 Task: Open Card Event Execution in Board Product Testing and Validation Services to Workspace Change Management and add a team member Softage.2@softage.net, a label Green, a checklist Literature, an attachment from your computer, a color Green and finally, add a card description 'Update company branding guidelines' and a comment 'Let us approach this task with a sense of ownership and responsibility, recognizing that its success is our responsibility.'. Add a start date 'Jan 06, 1900' with a due date 'Jan 13, 1900'
Action: Mouse moved to (475, 168)
Screenshot: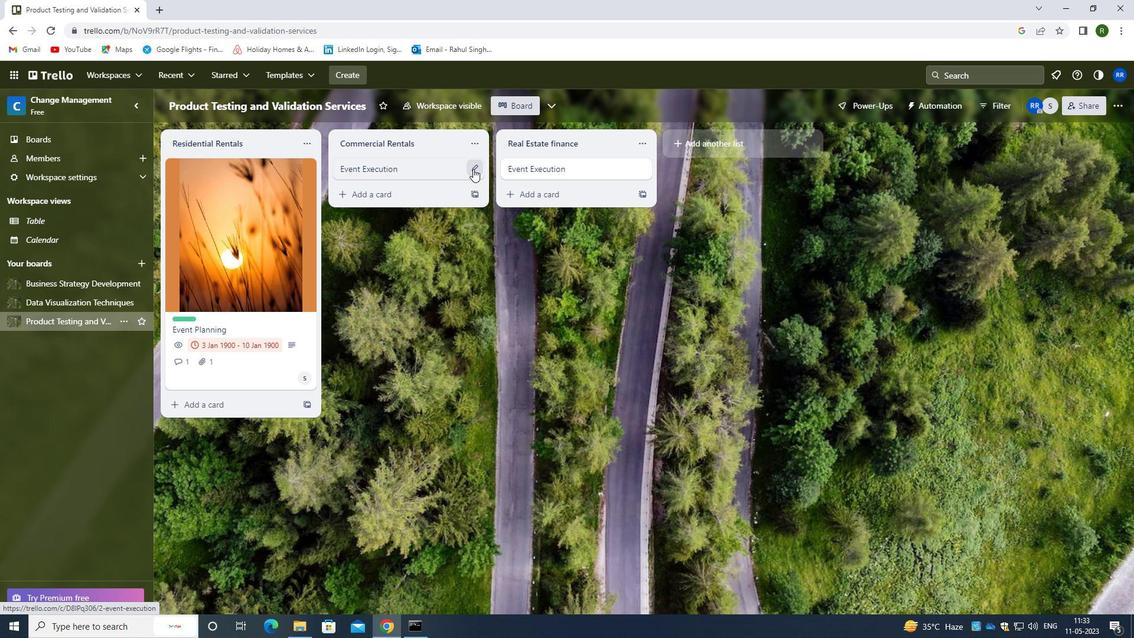 
Action: Mouse pressed left at (475, 168)
Screenshot: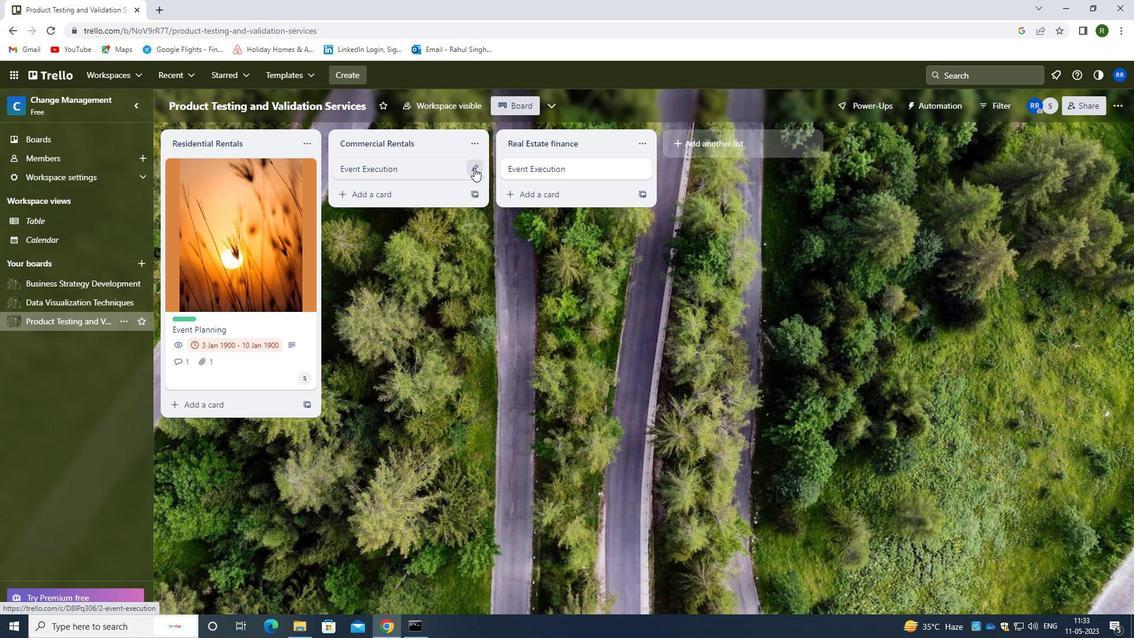 
Action: Mouse moved to (530, 169)
Screenshot: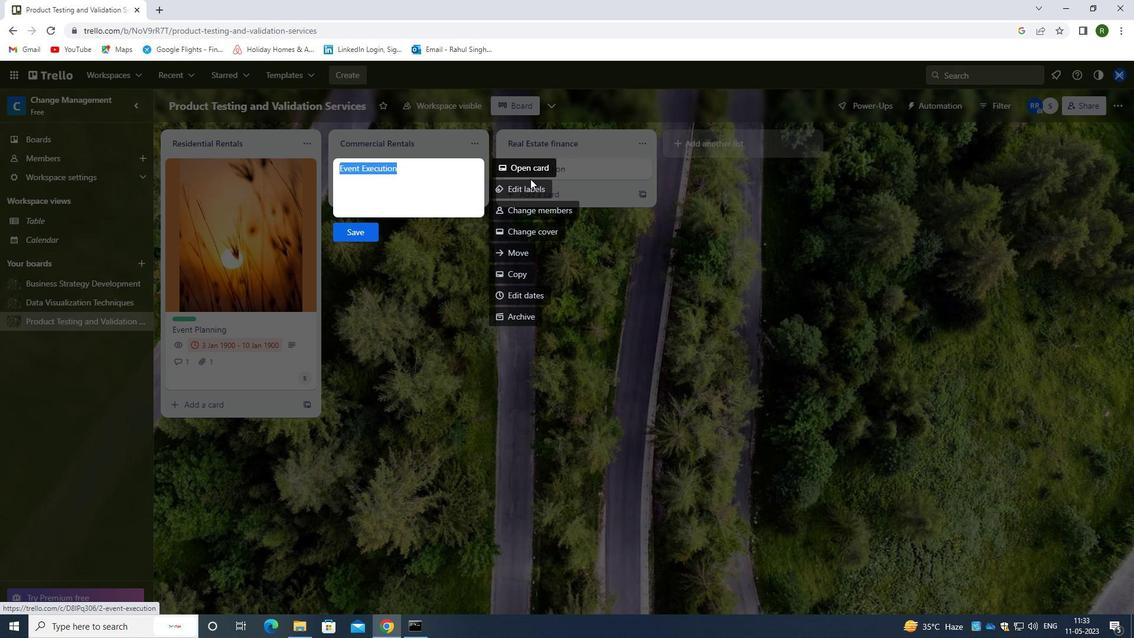
Action: Mouse pressed left at (530, 169)
Screenshot: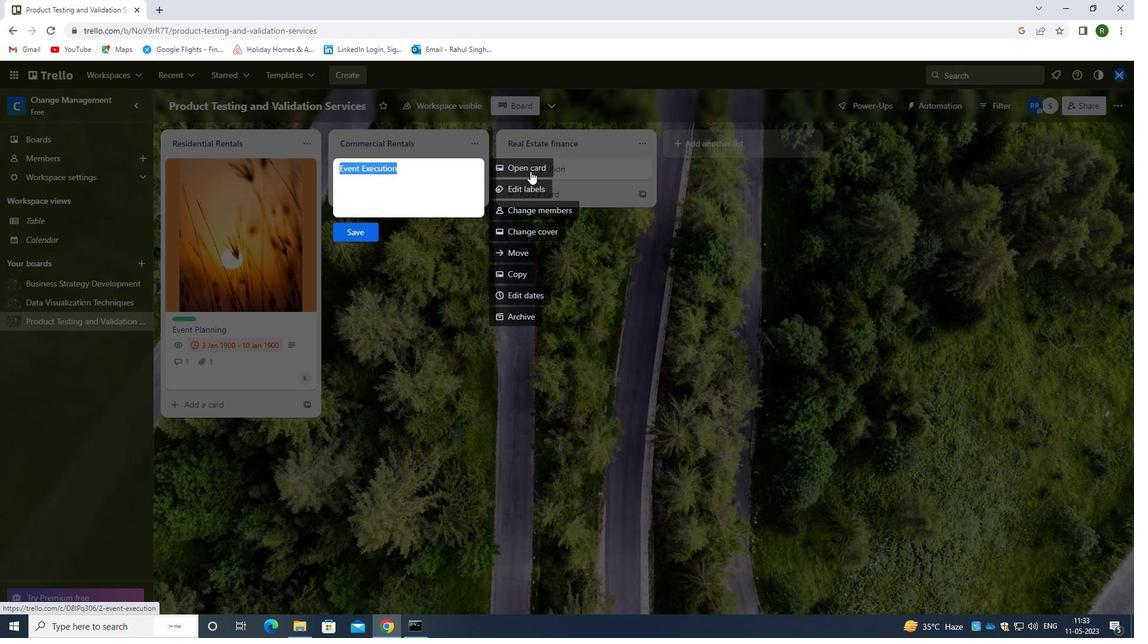 
Action: Mouse moved to (724, 208)
Screenshot: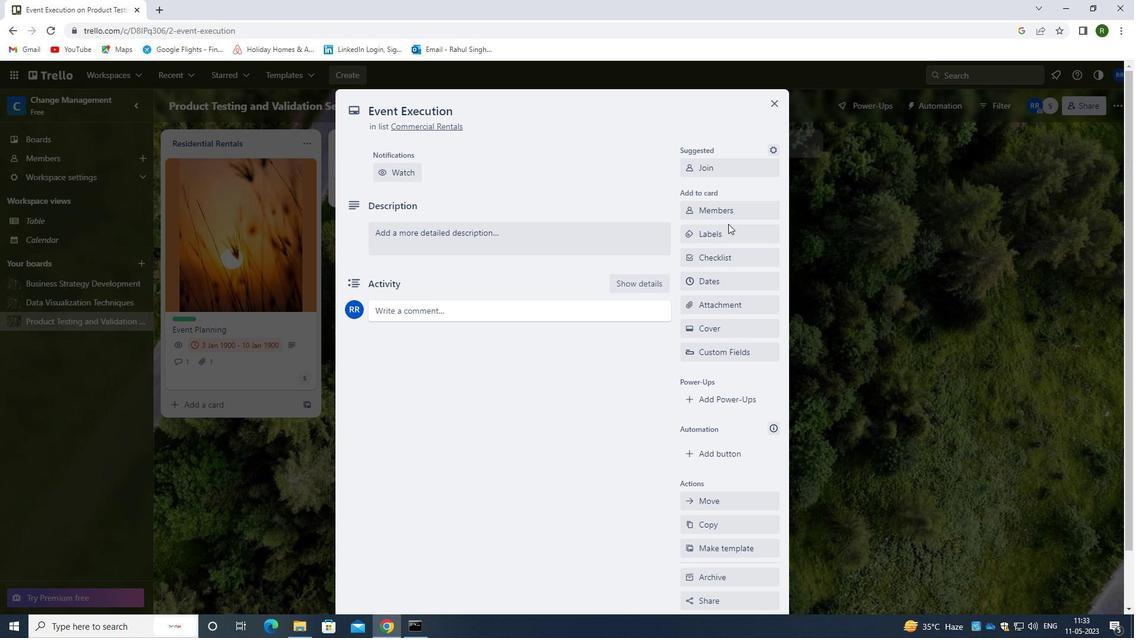 
Action: Mouse pressed left at (724, 208)
Screenshot: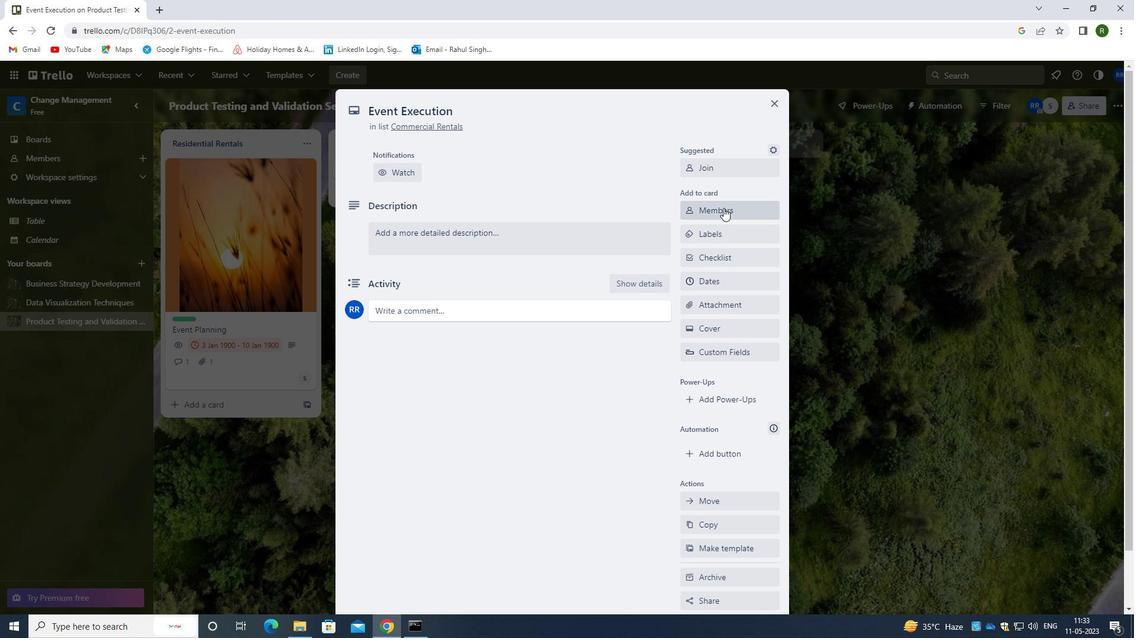 
Action: Mouse moved to (711, 263)
Screenshot: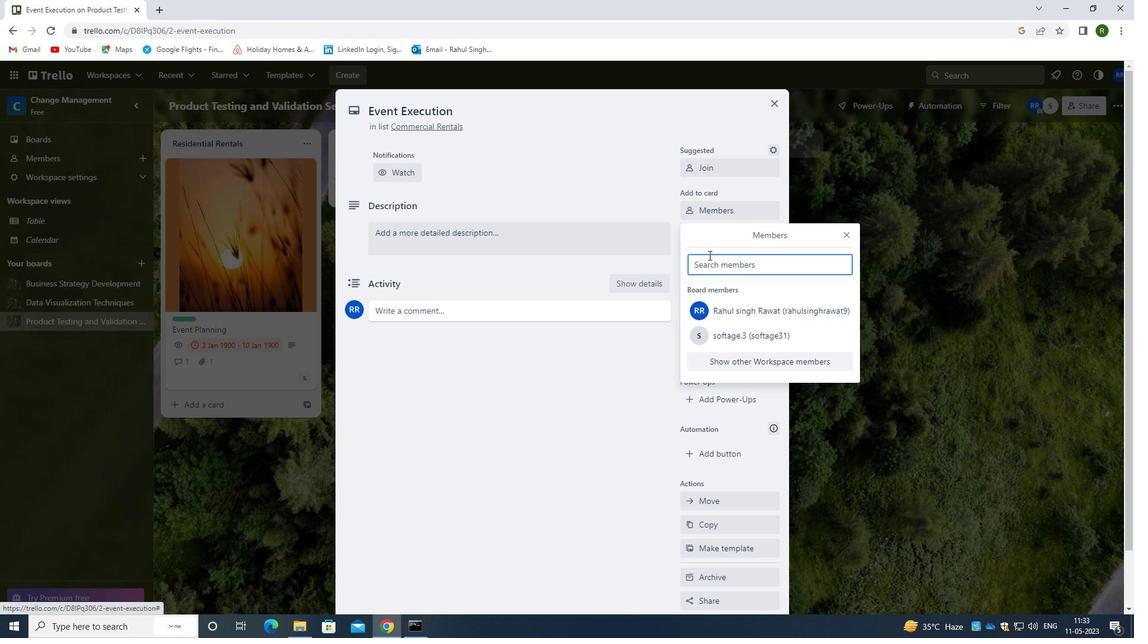 
Action: Mouse pressed left at (711, 263)
Screenshot: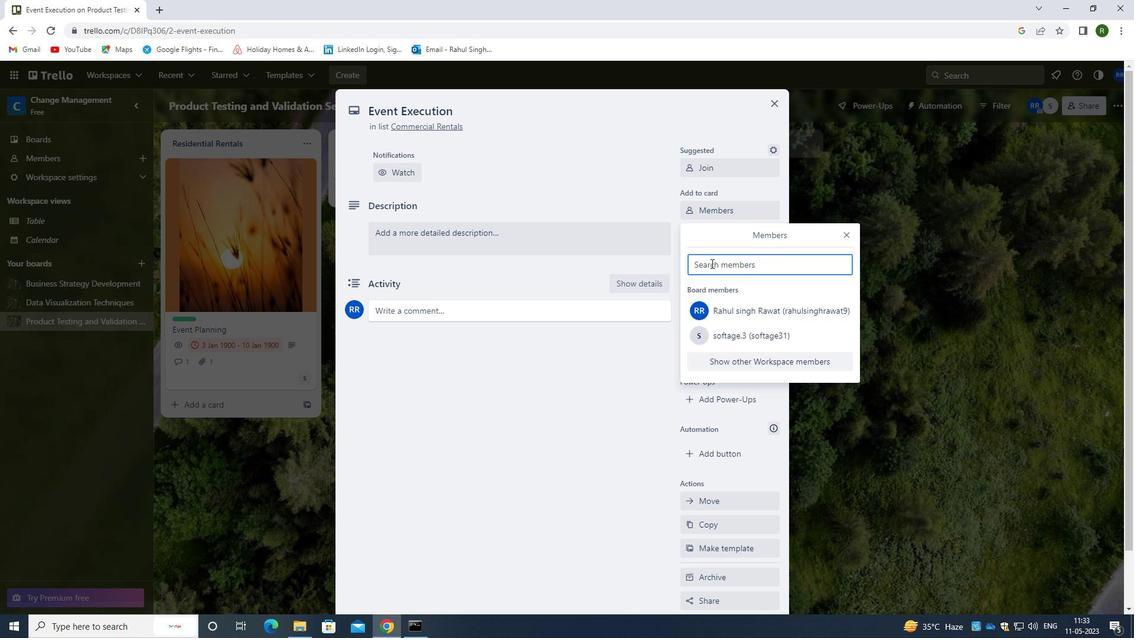 
Action: Mouse moved to (711, 264)
Screenshot: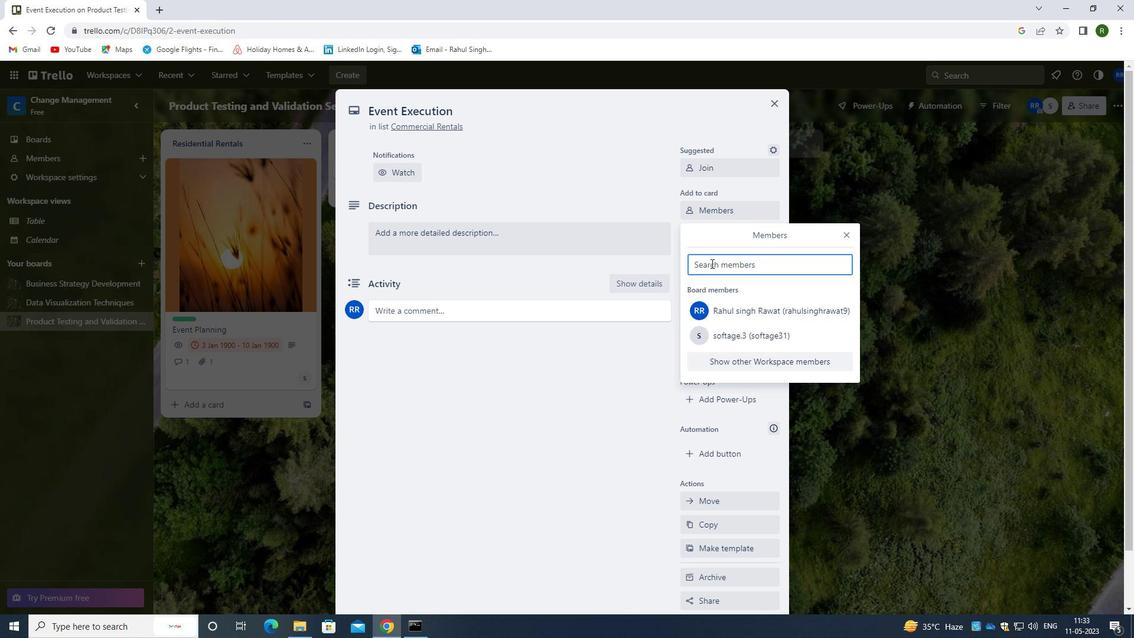 
Action: Key pressed <Key.caps_lock>s<Key.caps_lock>oftage.2<Key.shift>@SOFTAGE.NET
Screenshot: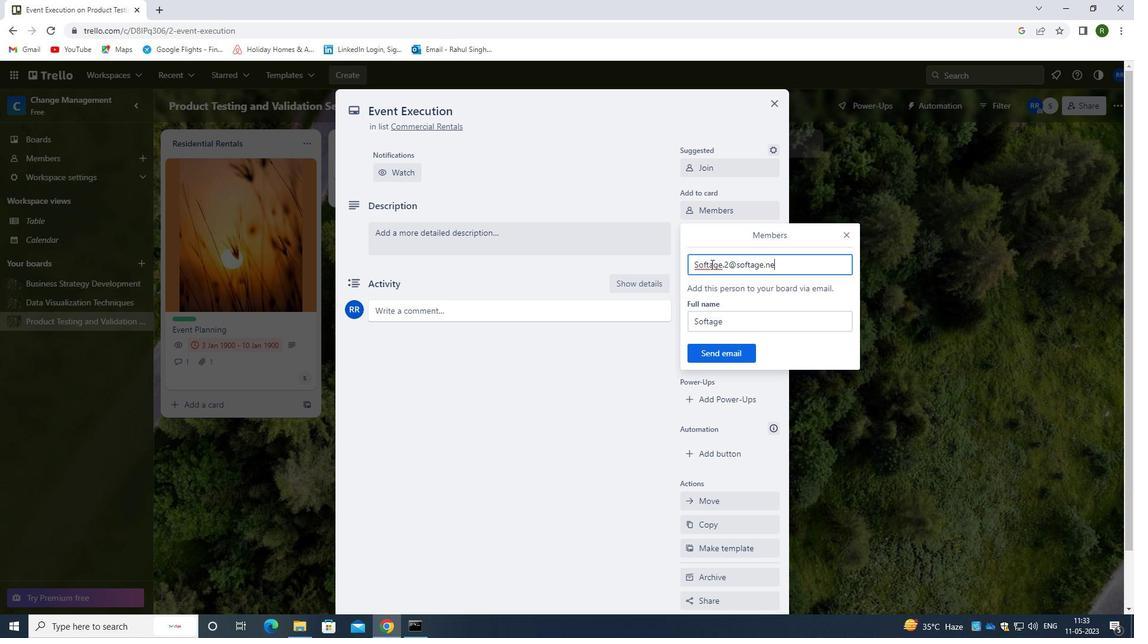 
Action: Mouse moved to (731, 351)
Screenshot: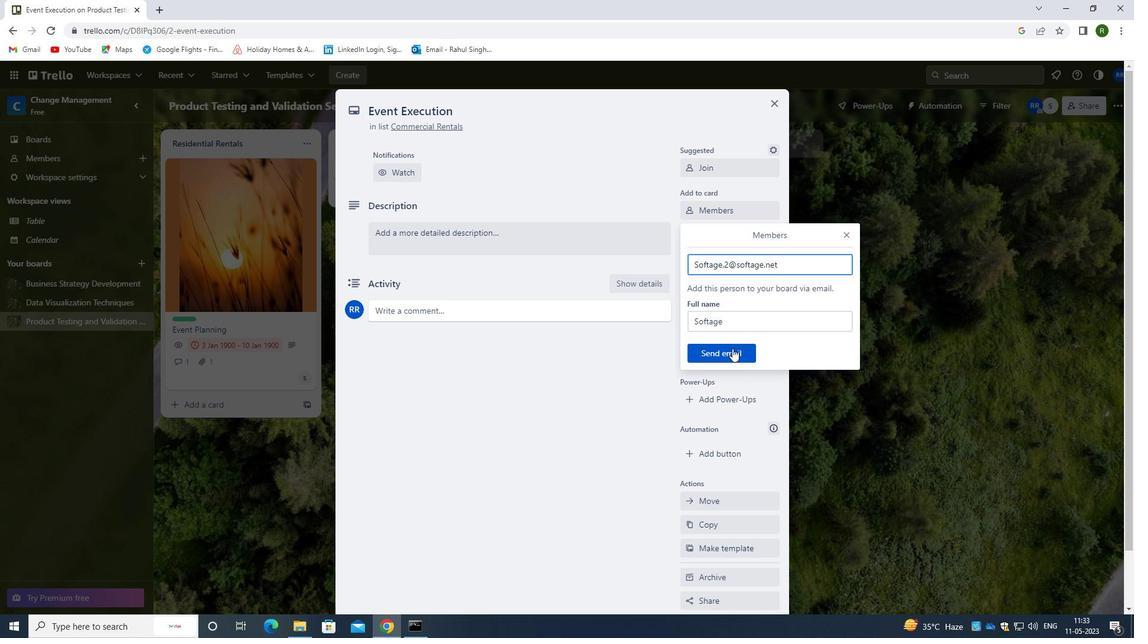 
Action: Mouse pressed left at (731, 351)
Screenshot: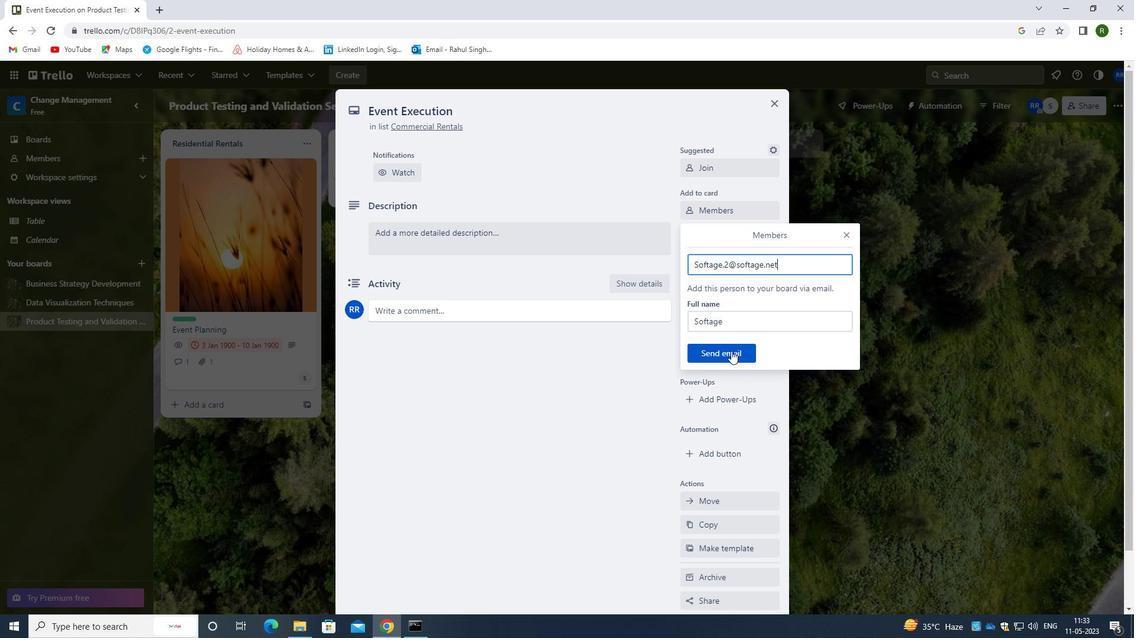 
Action: Mouse moved to (725, 238)
Screenshot: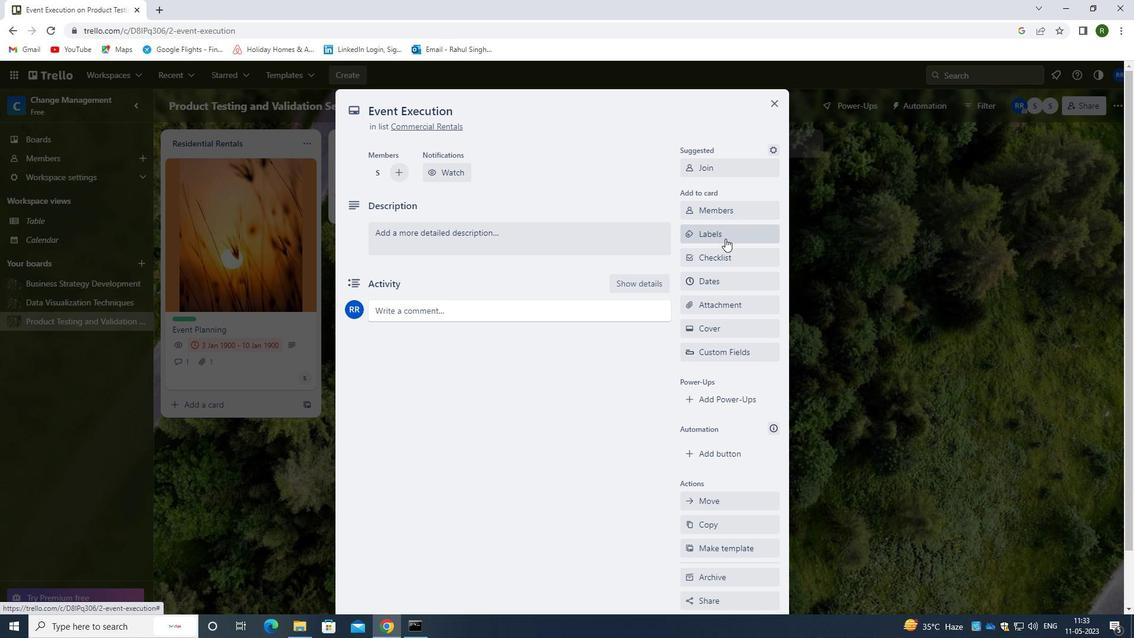 
Action: Mouse pressed left at (725, 238)
Screenshot: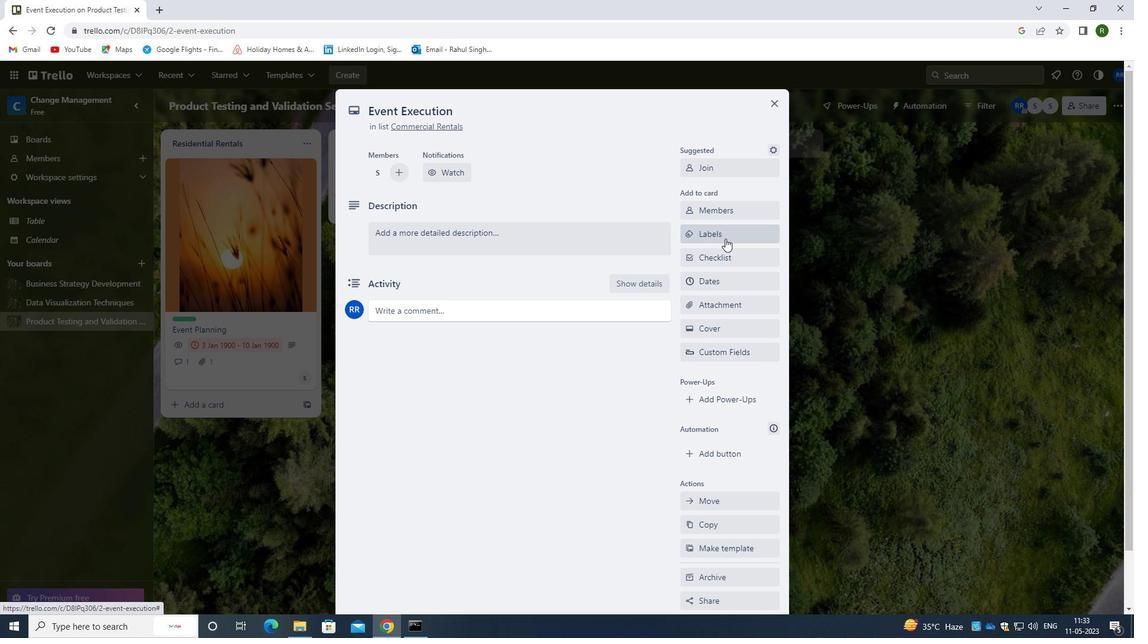 
Action: Mouse moved to (715, 280)
Screenshot: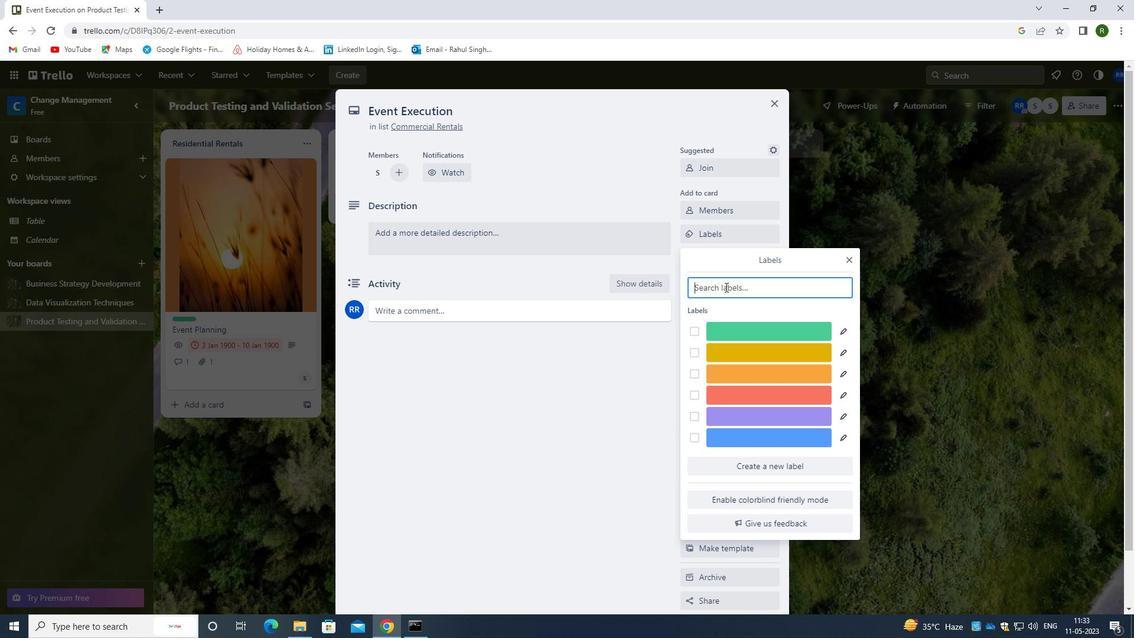 
Action: Key pressed <Key.caps_lock>G<Key.caps_lock>REEN
Screenshot: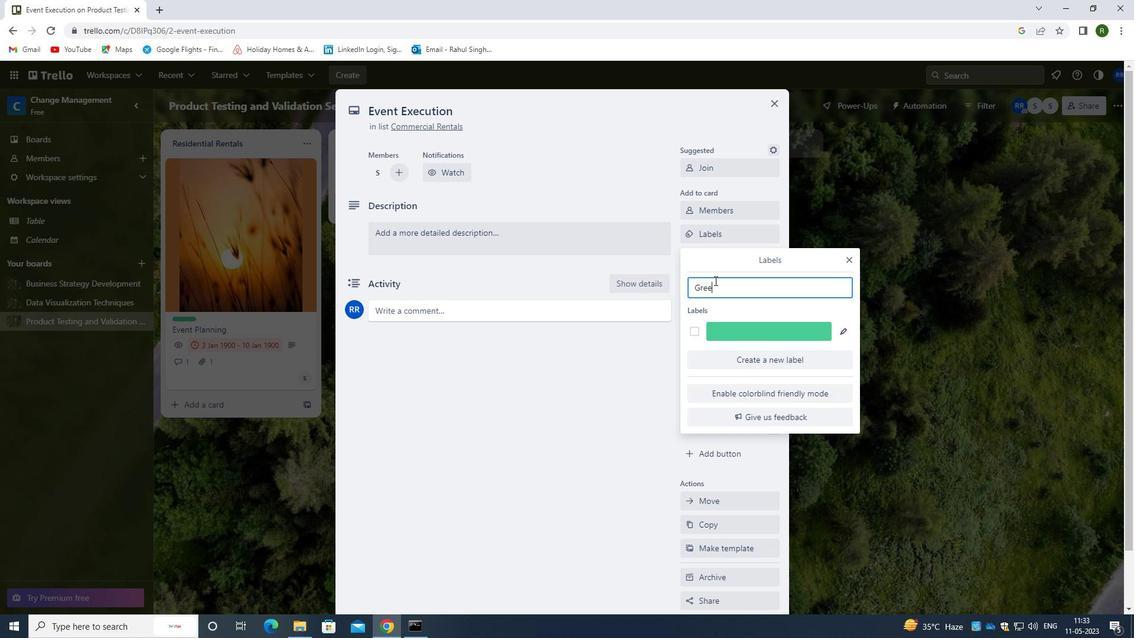 
Action: Mouse moved to (690, 332)
Screenshot: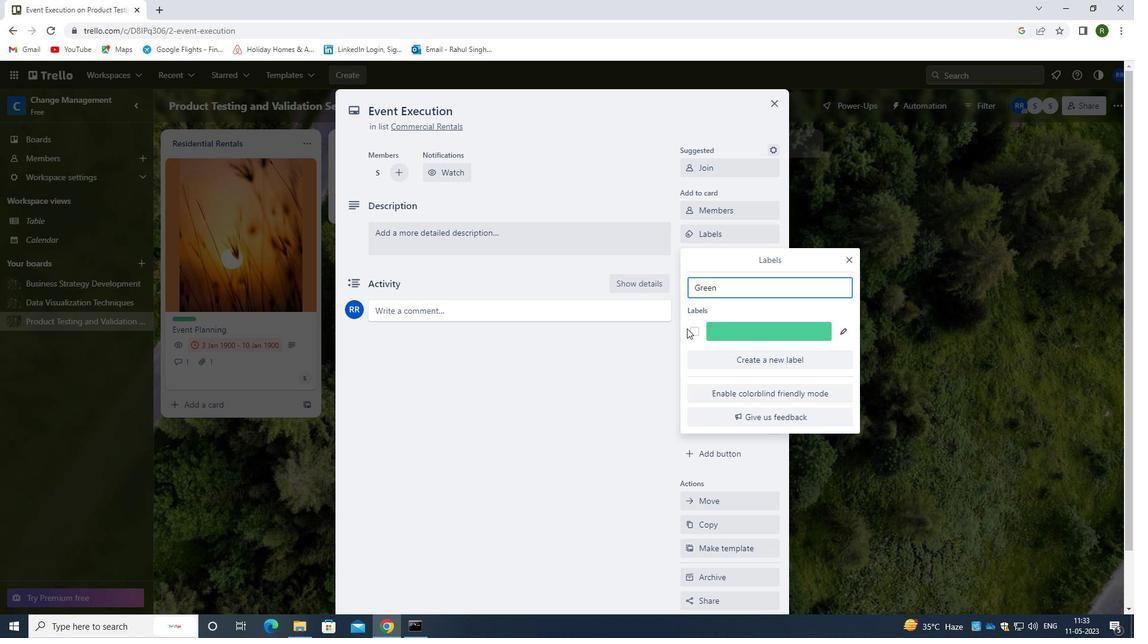 
Action: Mouse pressed left at (690, 332)
Screenshot: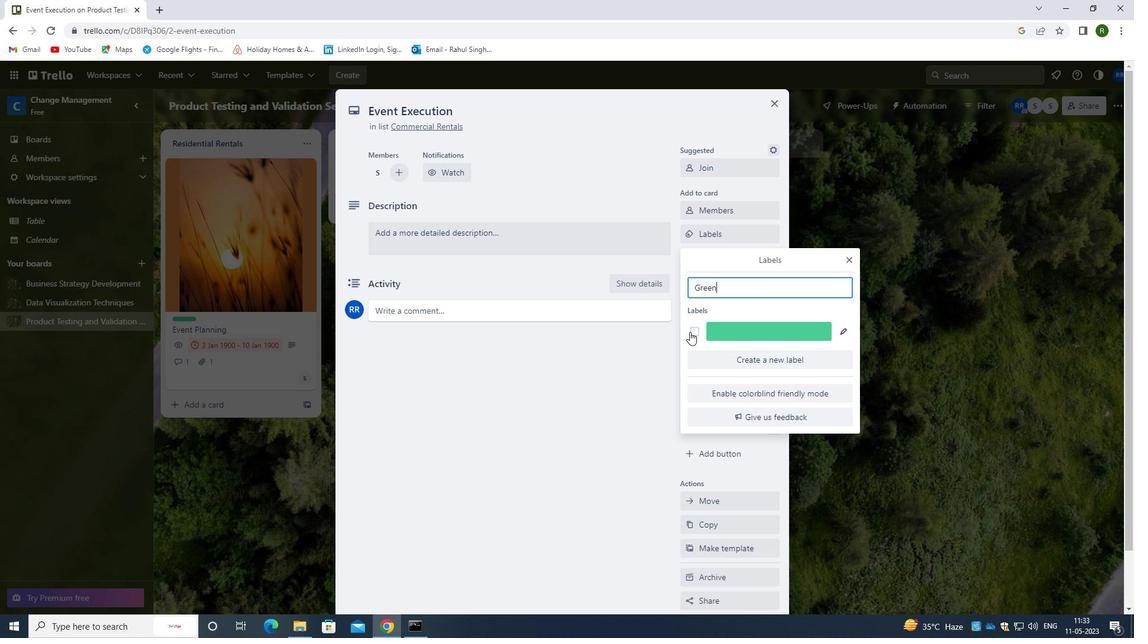 
Action: Mouse moved to (632, 419)
Screenshot: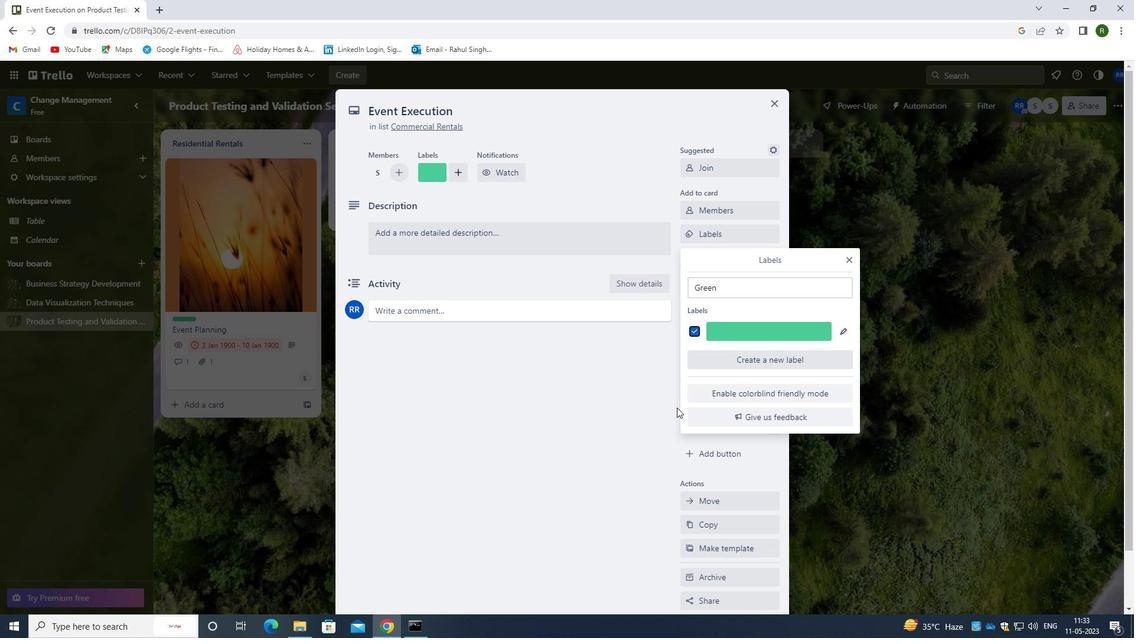
Action: Mouse pressed left at (632, 419)
Screenshot: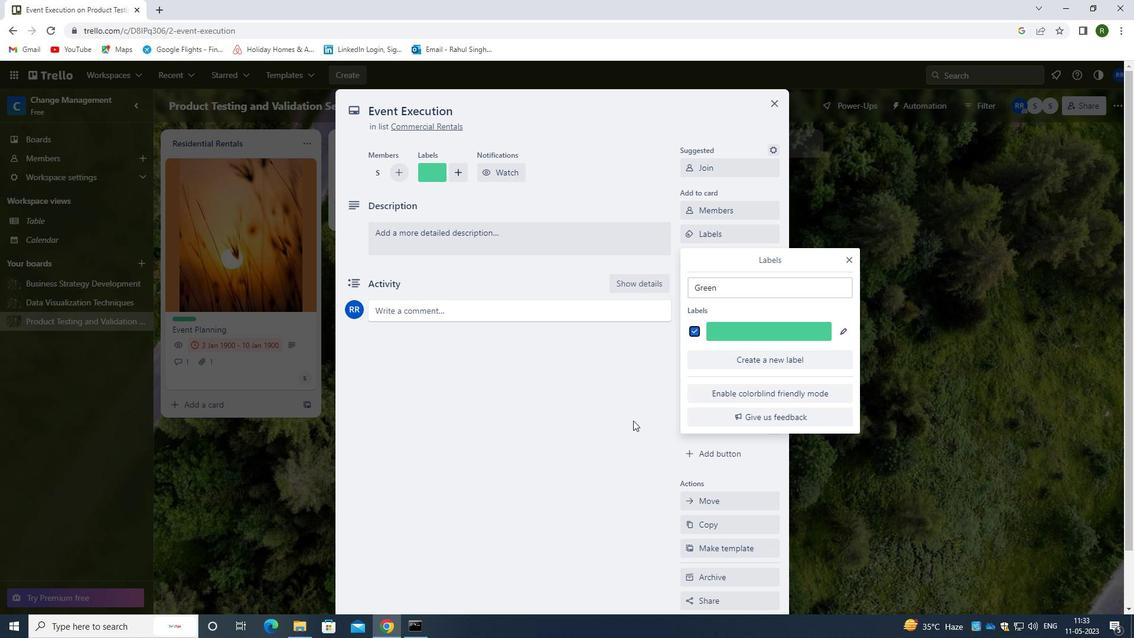 
Action: Mouse moved to (713, 260)
Screenshot: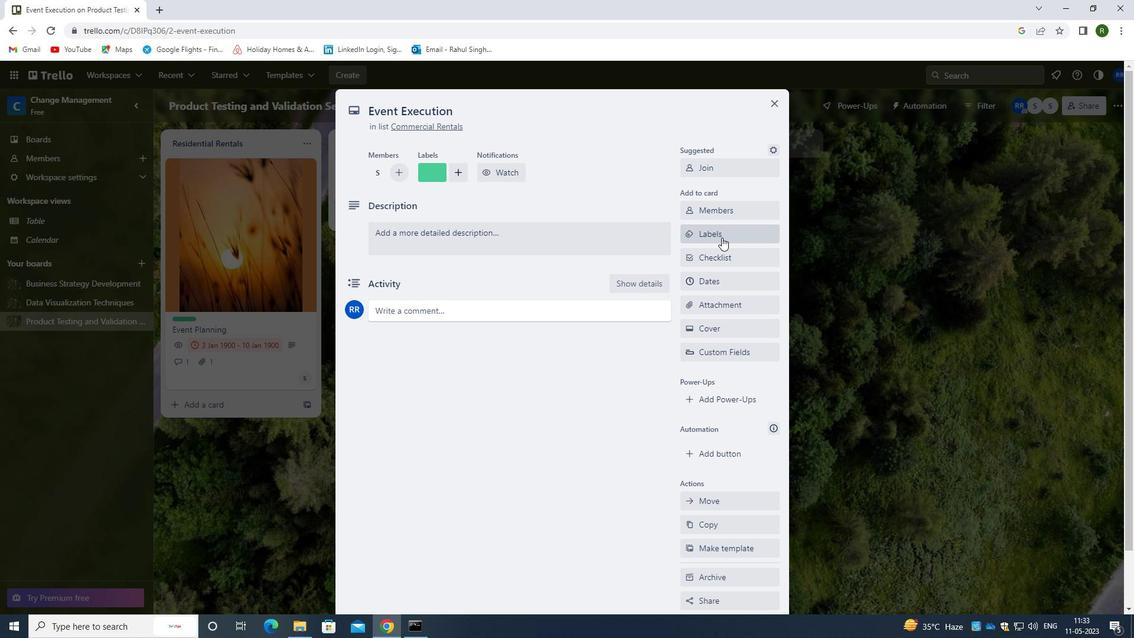 
Action: Mouse pressed left at (713, 260)
Screenshot: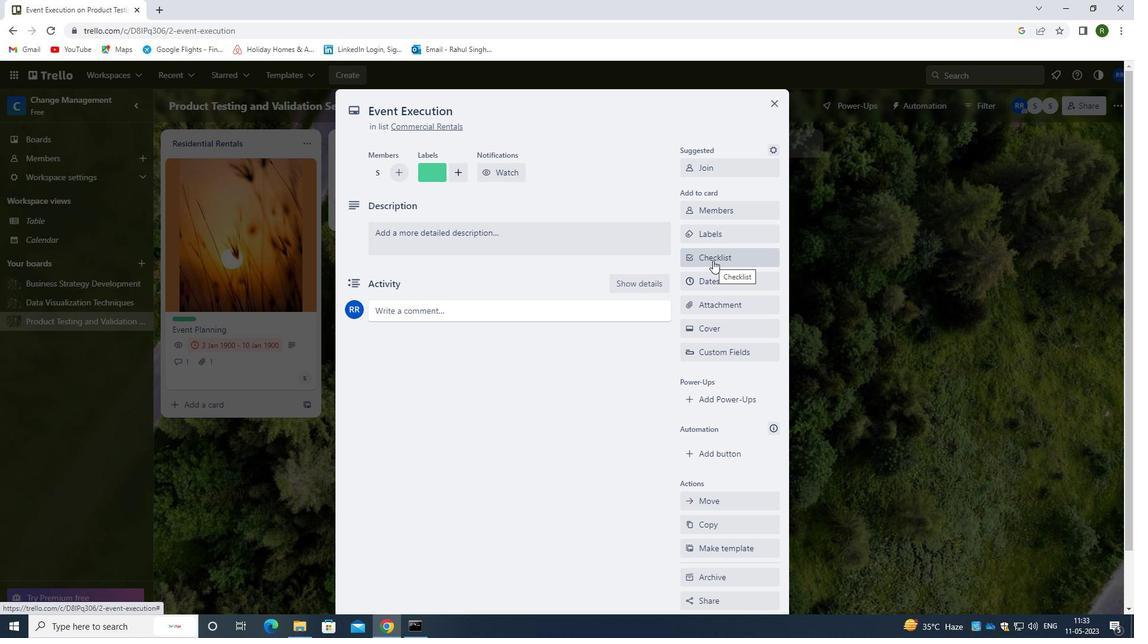 
Action: Mouse moved to (761, 299)
Screenshot: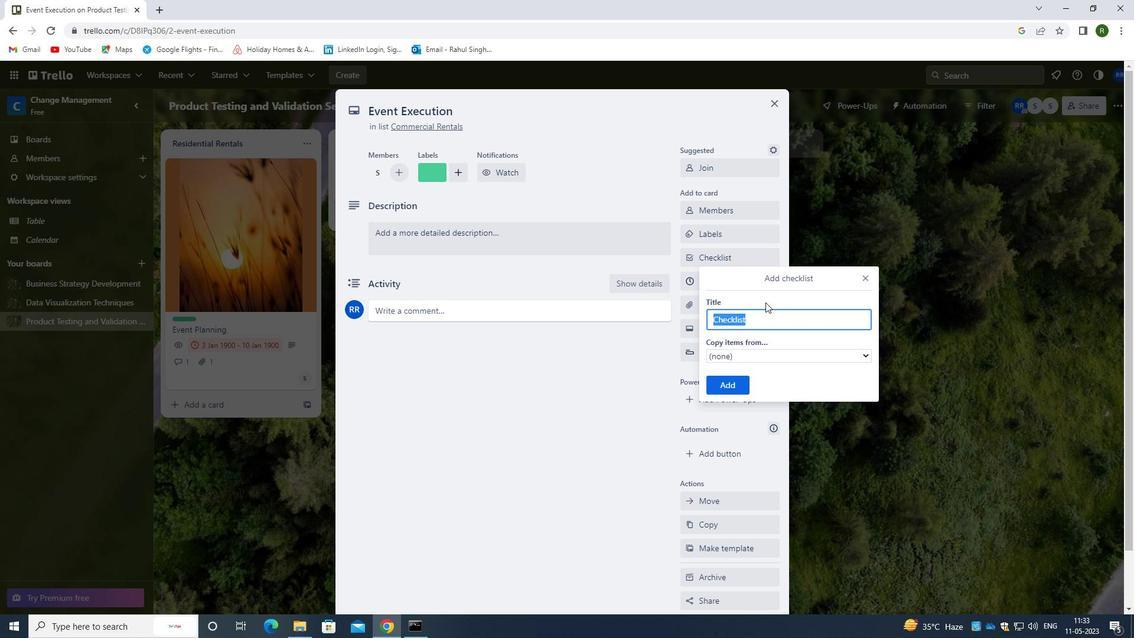 
Action: Key pressed <Key.caps_lock>L<Key.caps_lock>ITERATURE
Screenshot: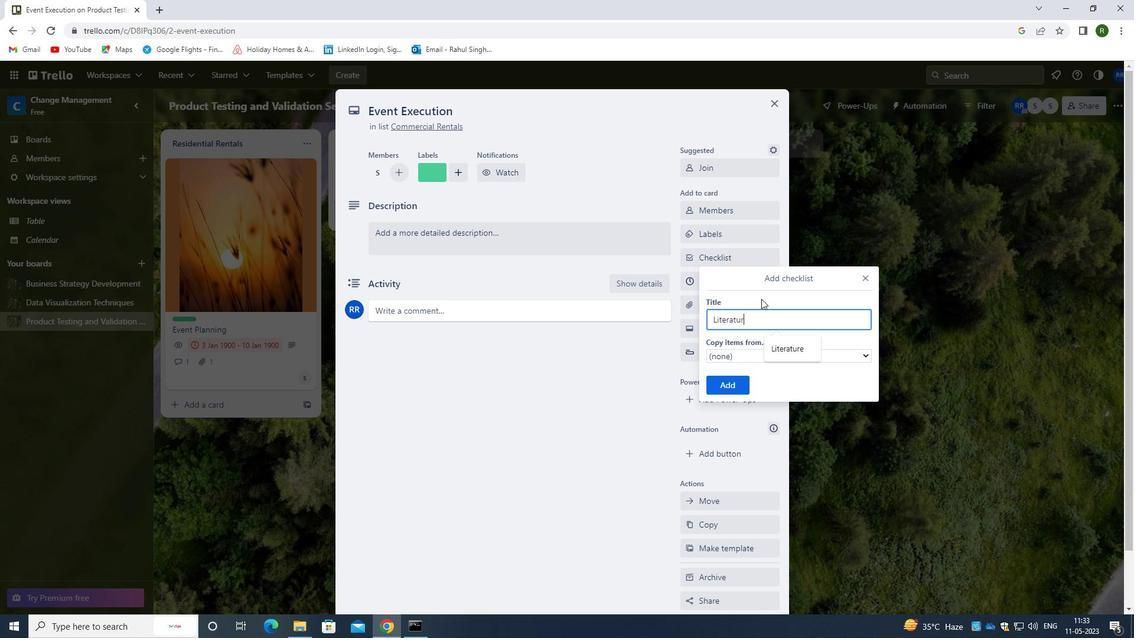 
Action: Mouse moved to (740, 390)
Screenshot: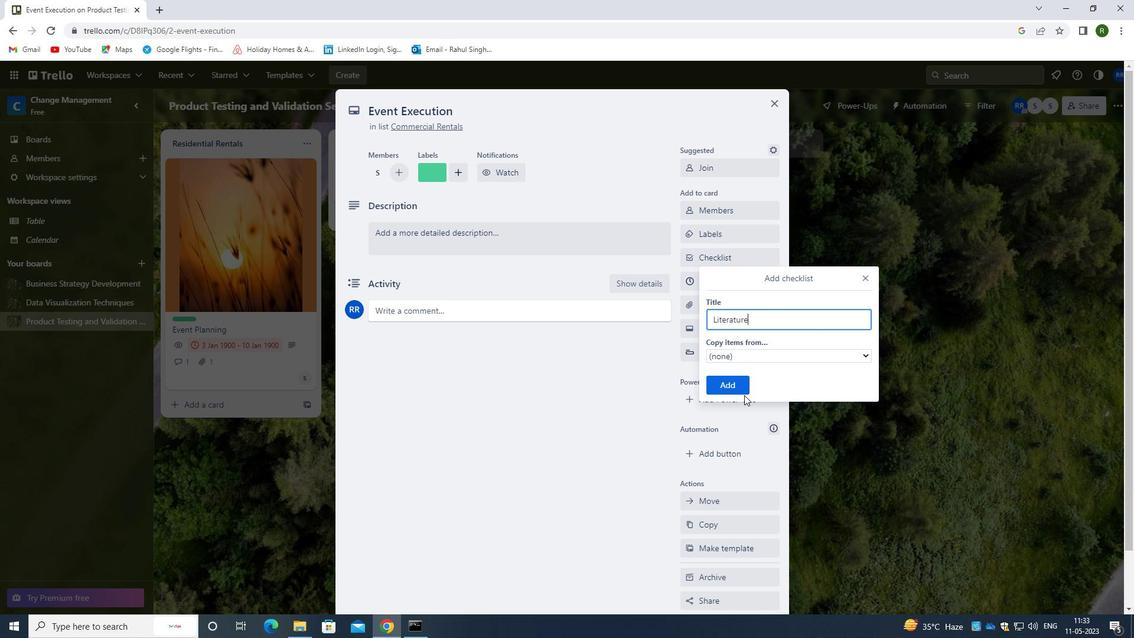
Action: Mouse pressed left at (740, 390)
Screenshot: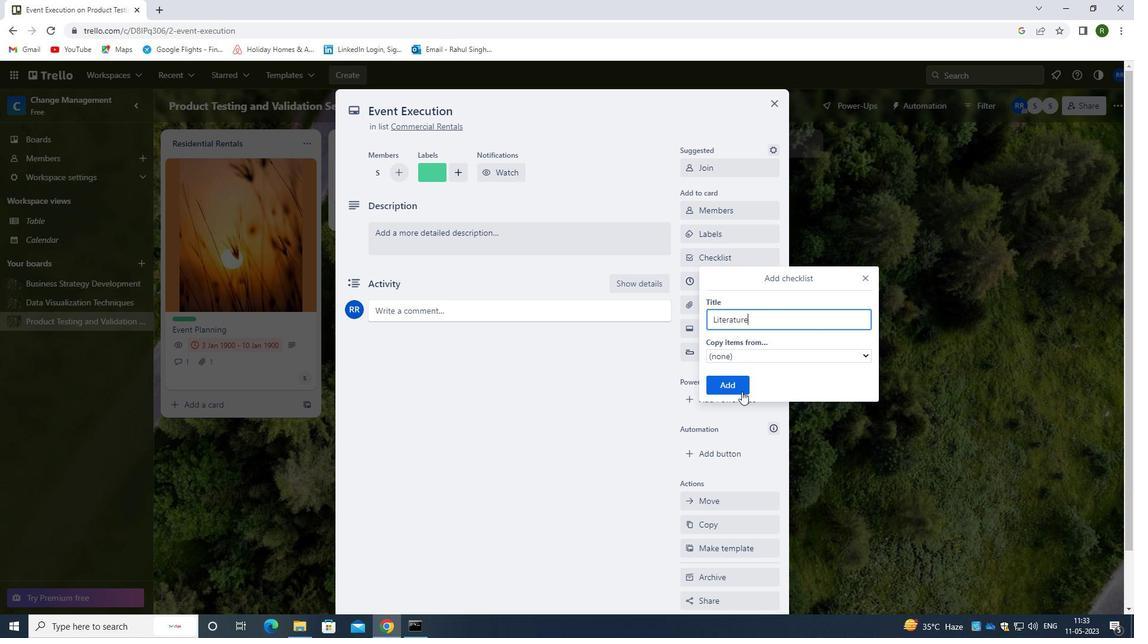 
Action: Mouse moved to (720, 303)
Screenshot: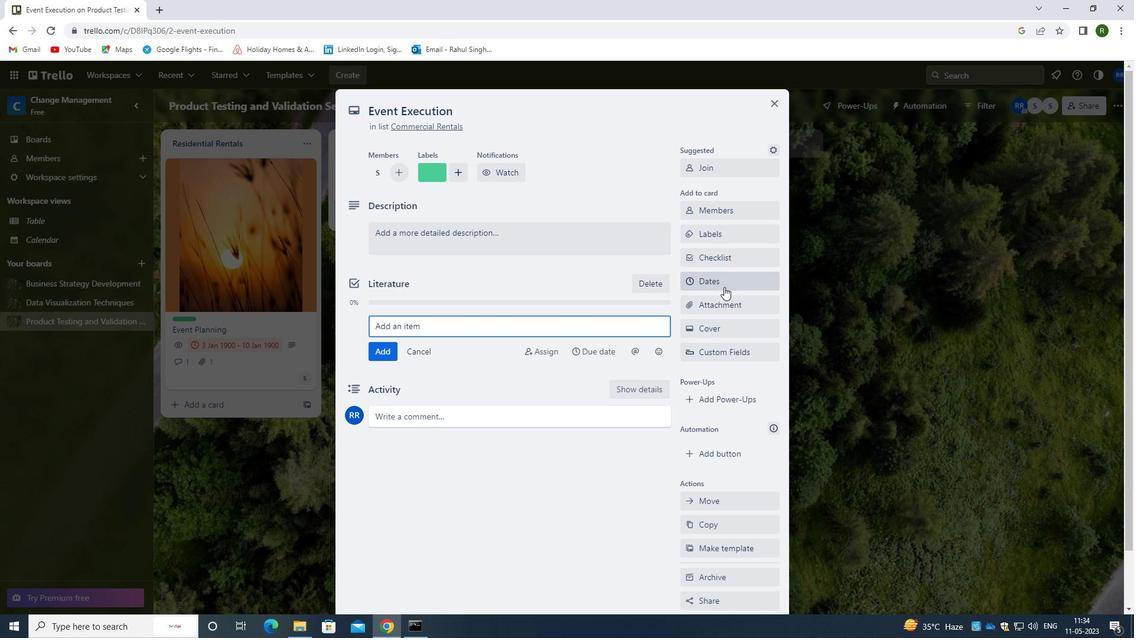 
Action: Mouse pressed left at (720, 303)
Screenshot: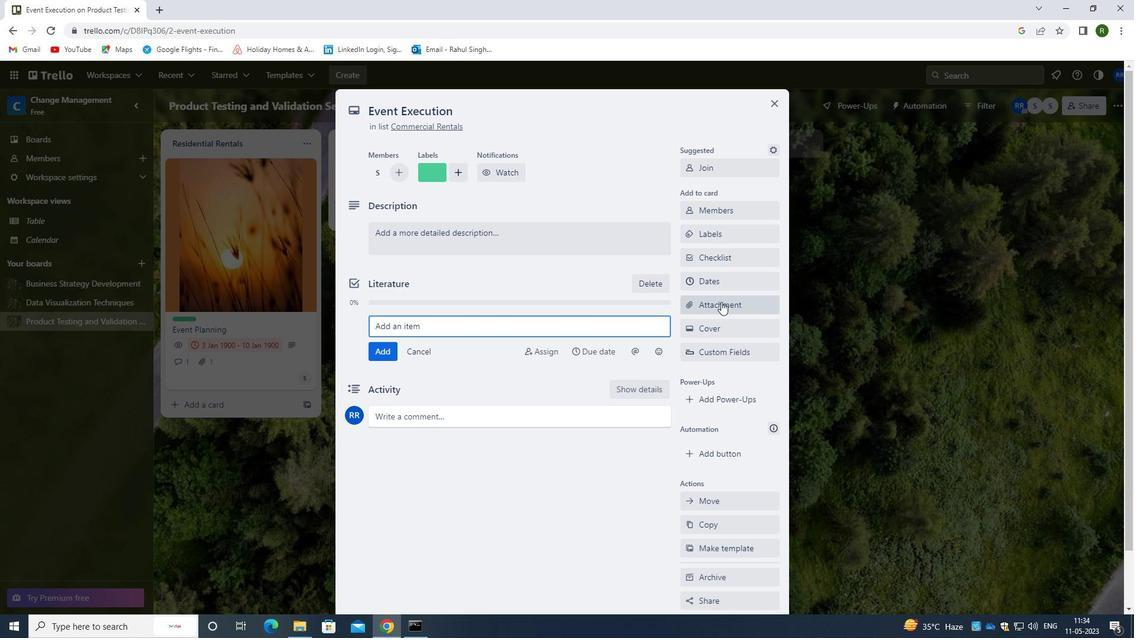 
Action: Mouse moved to (716, 359)
Screenshot: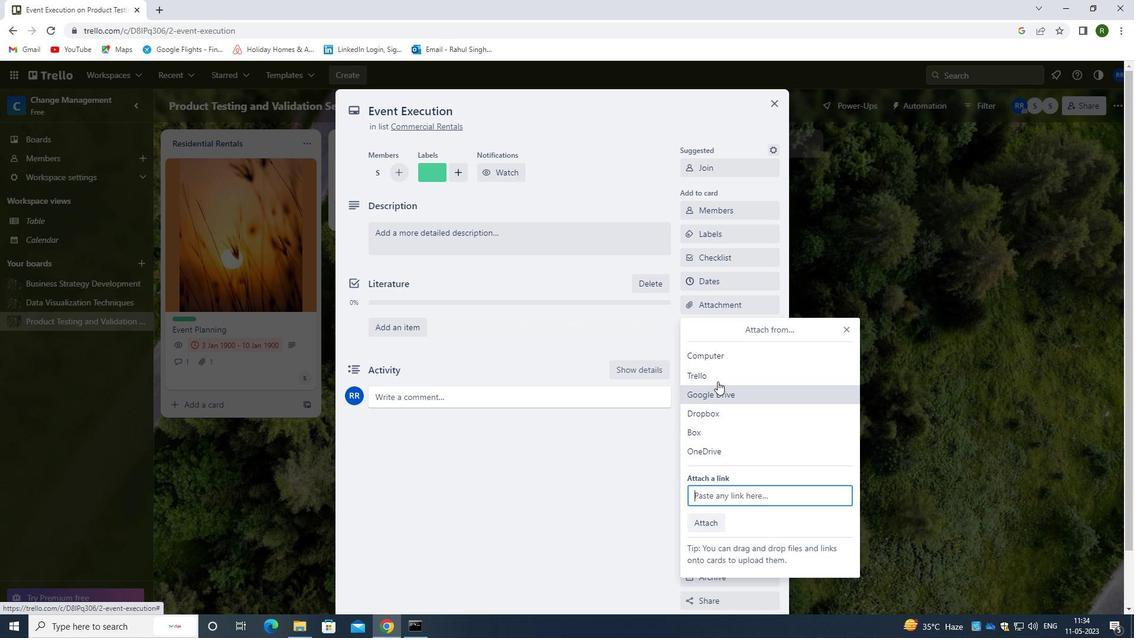 
Action: Mouse pressed left at (716, 359)
Screenshot: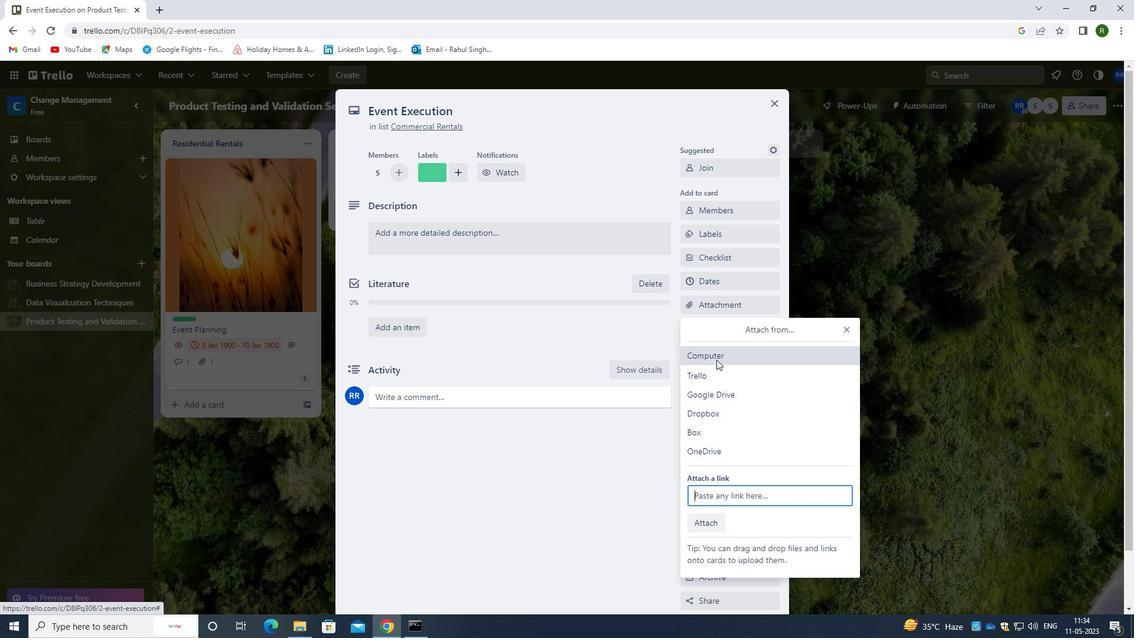 
Action: Mouse moved to (152, 133)
Screenshot: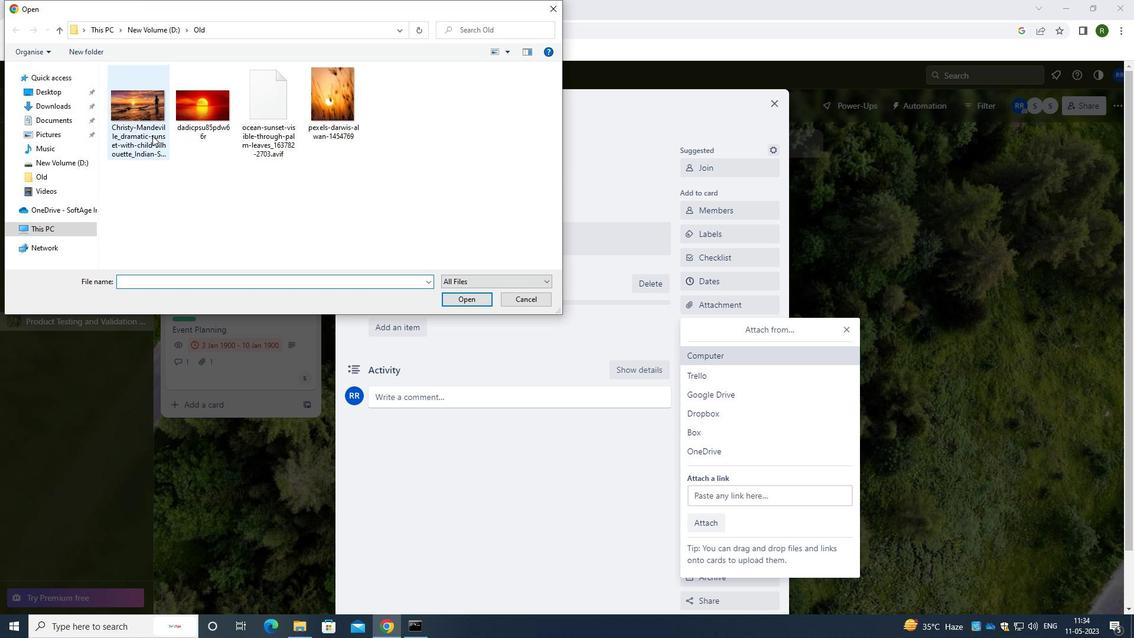 
Action: Mouse pressed left at (152, 133)
Screenshot: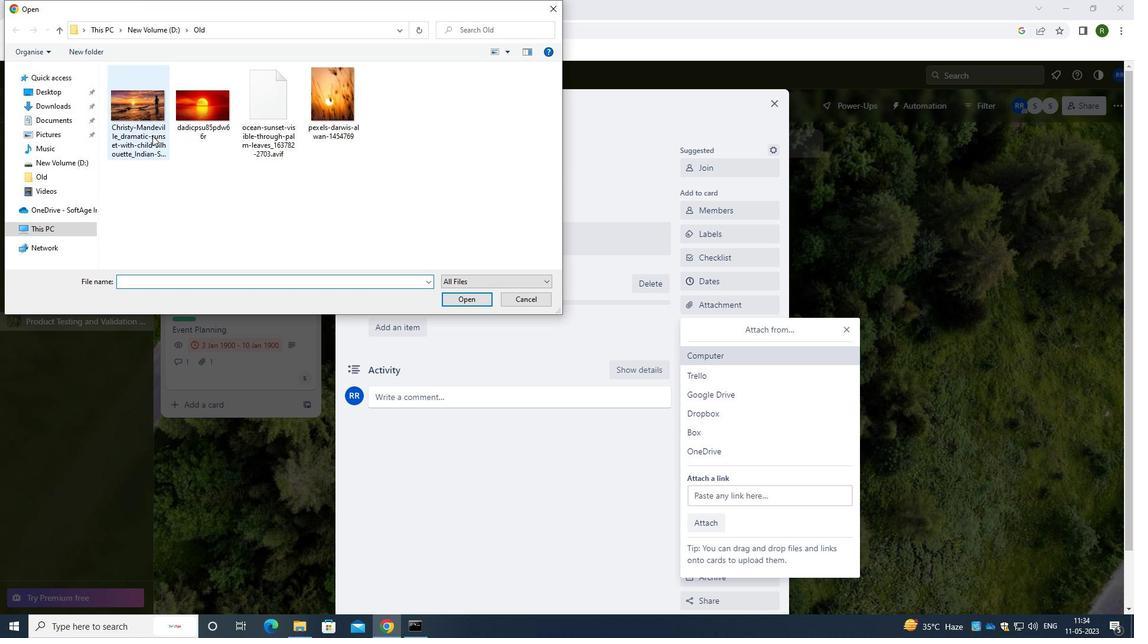 
Action: Mouse moved to (455, 304)
Screenshot: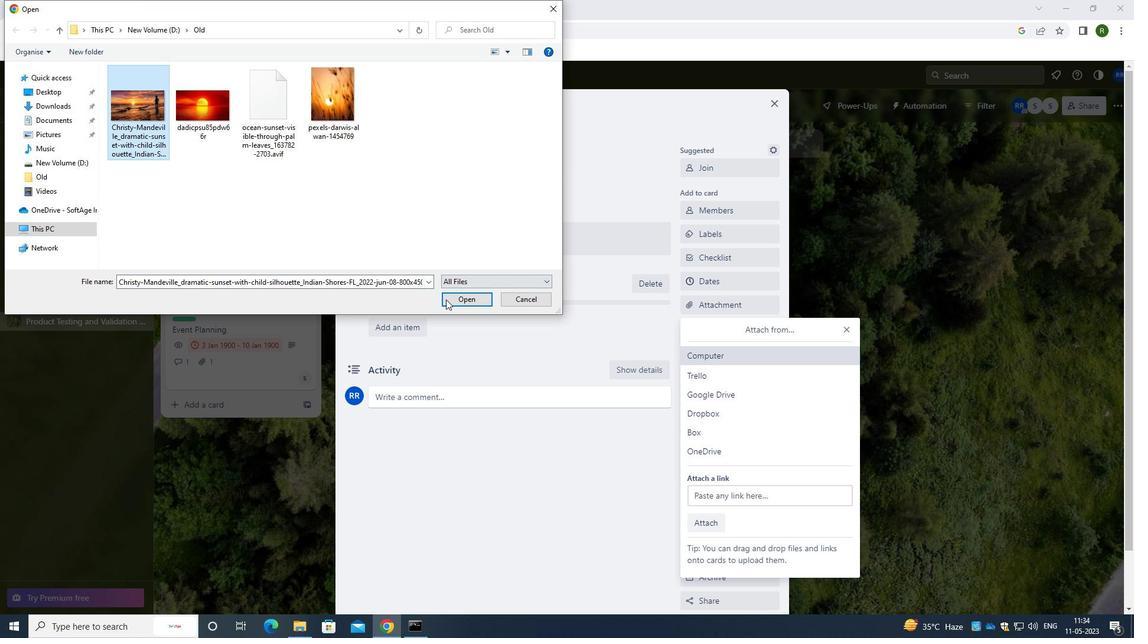 
Action: Mouse pressed left at (455, 304)
Screenshot: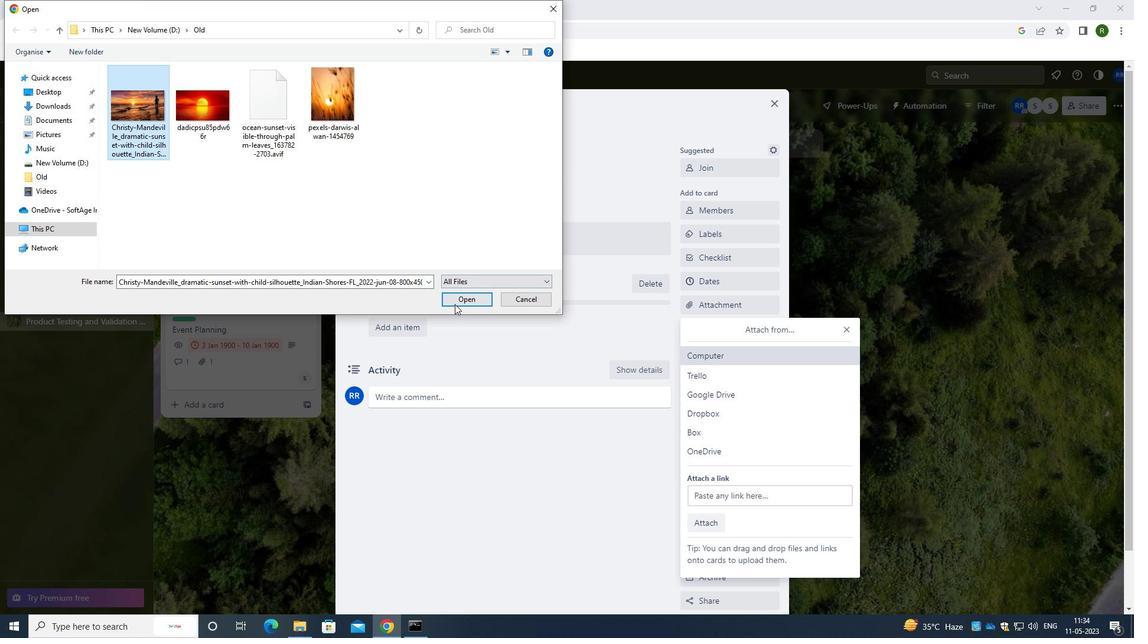 
Action: Mouse moved to (485, 333)
Screenshot: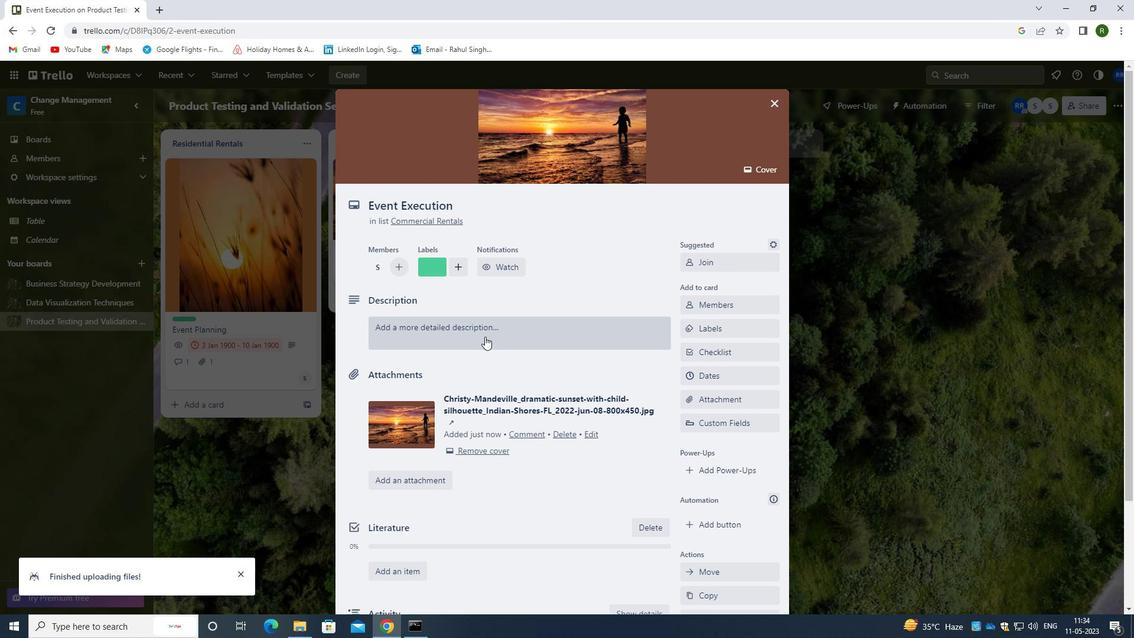 
Action: Mouse pressed left at (485, 333)
Screenshot: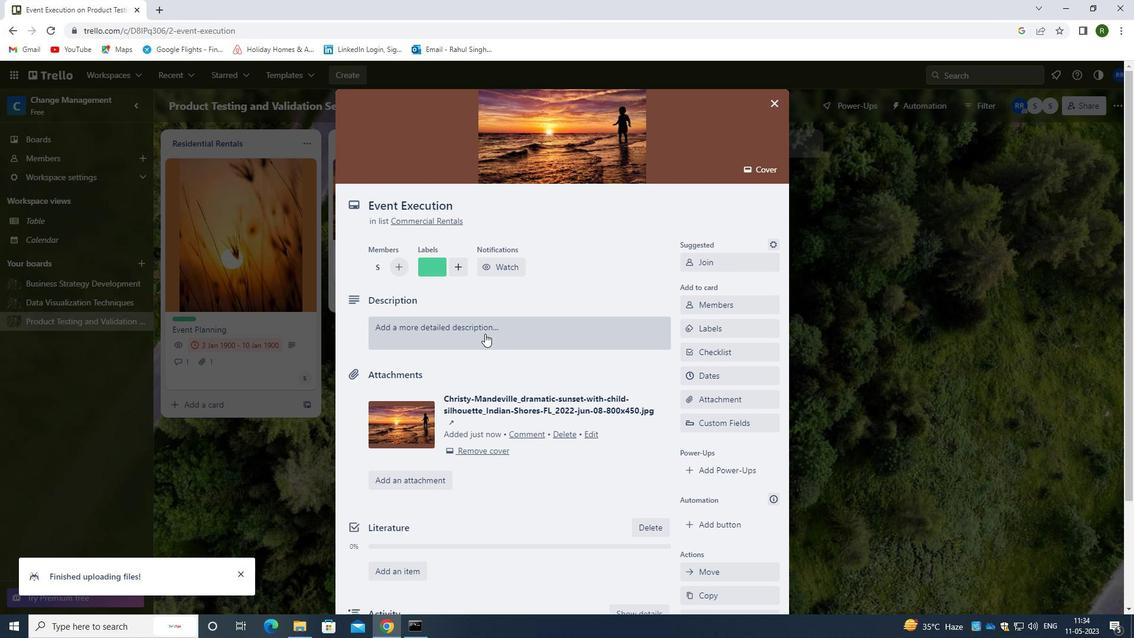 
Action: Mouse moved to (433, 381)
Screenshot: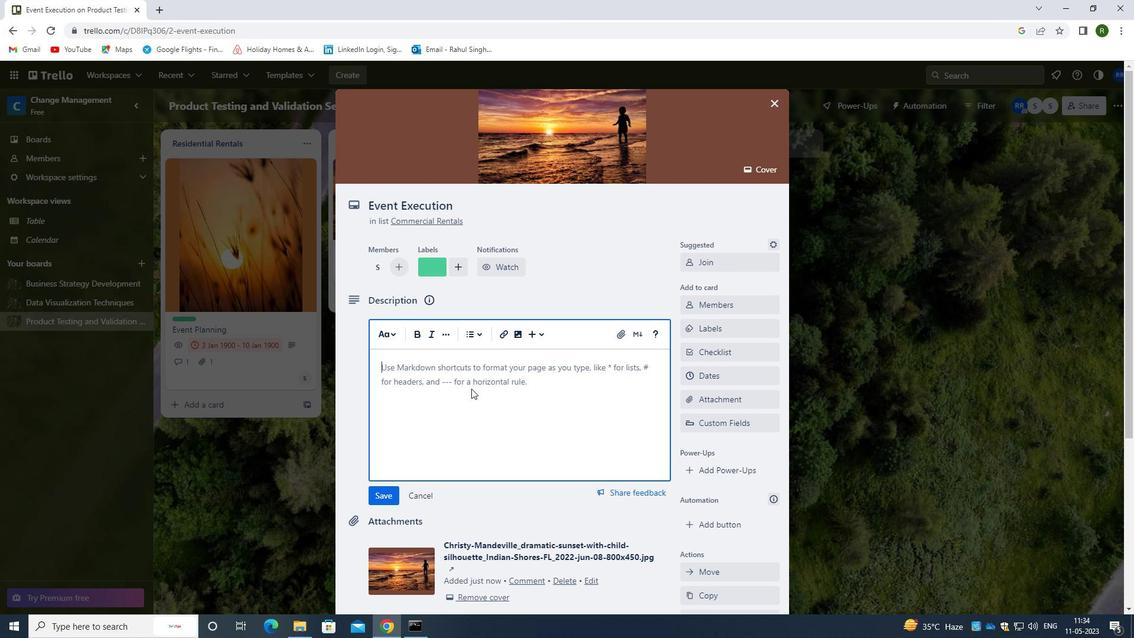 
Action: Key pressed <Key.caps_lock>U<Key.caps_lock>PDATE<Key.space>C<Key.backspace><Key.caps_lock>C<Key.caps_lock>OMPANY<Key.space>BRANDING<Key.space>GUIDELIN<Key.backspace>NES<Key.space>
Screenshot: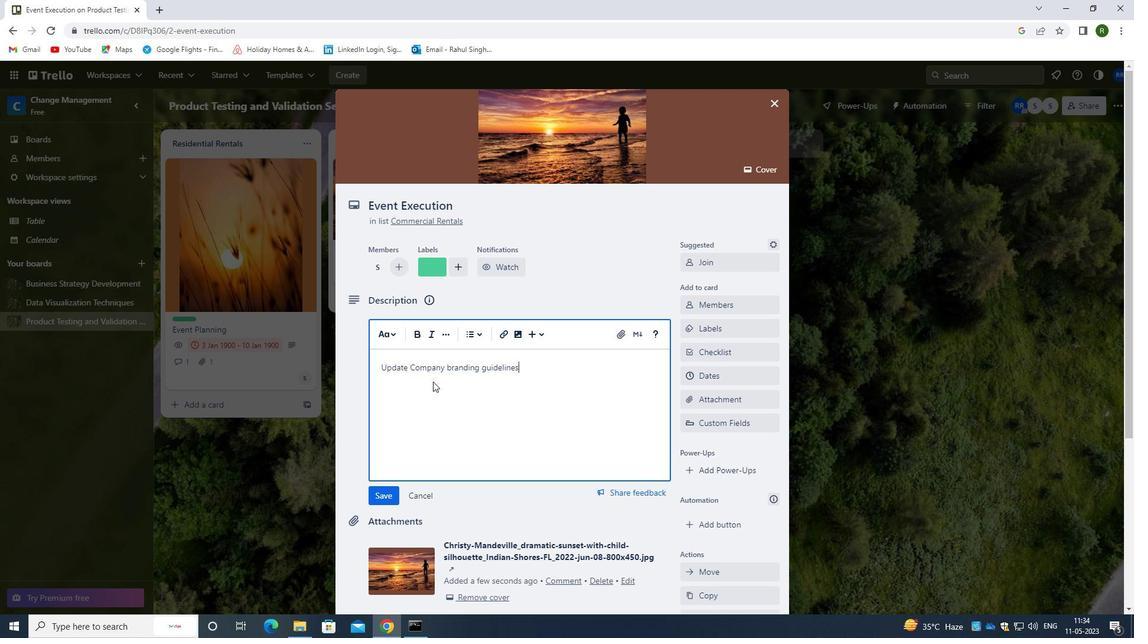 
Action: Mouse moved to (383, 495)
Screenshot: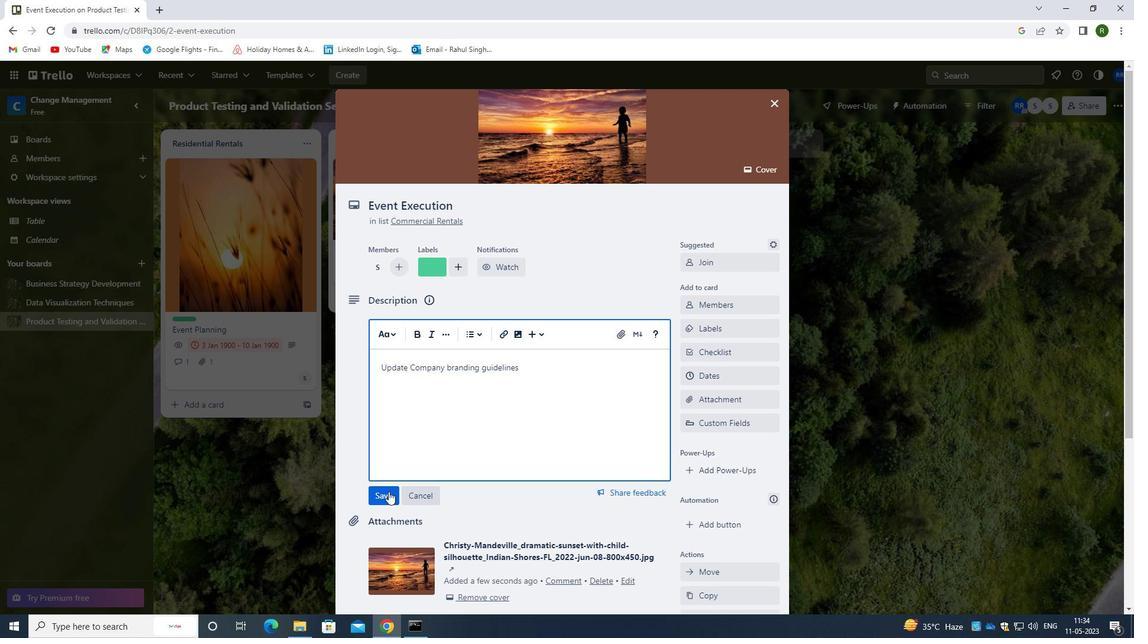 
Action: Mouse pressed left at (383, 495)
Screenshot: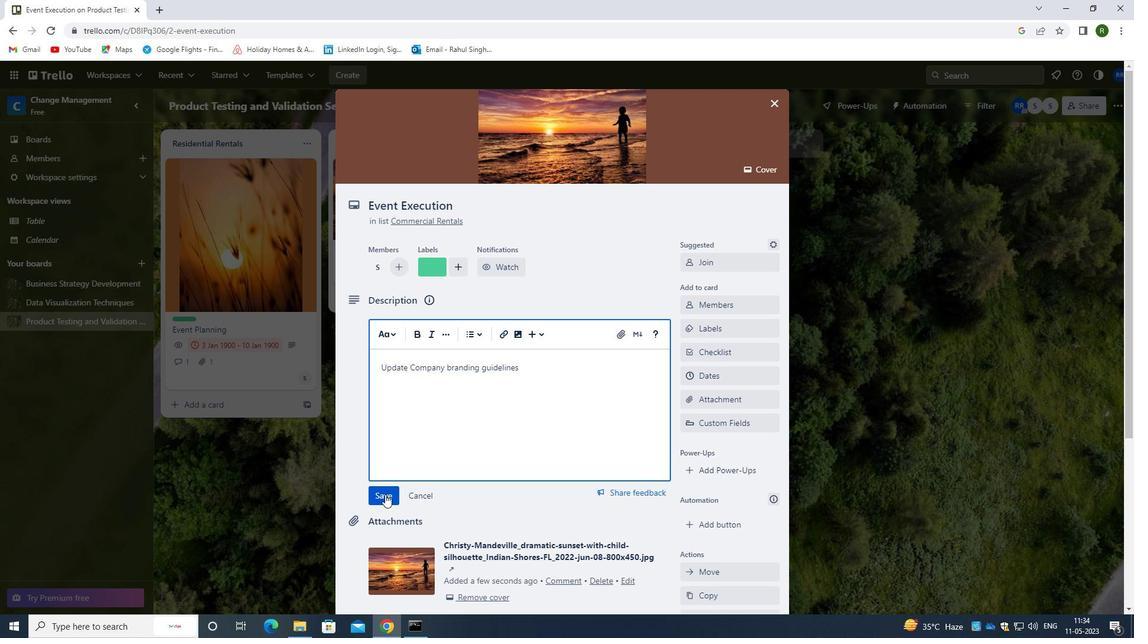 
Action: Mouse moved to (441, 387)
Screenshot: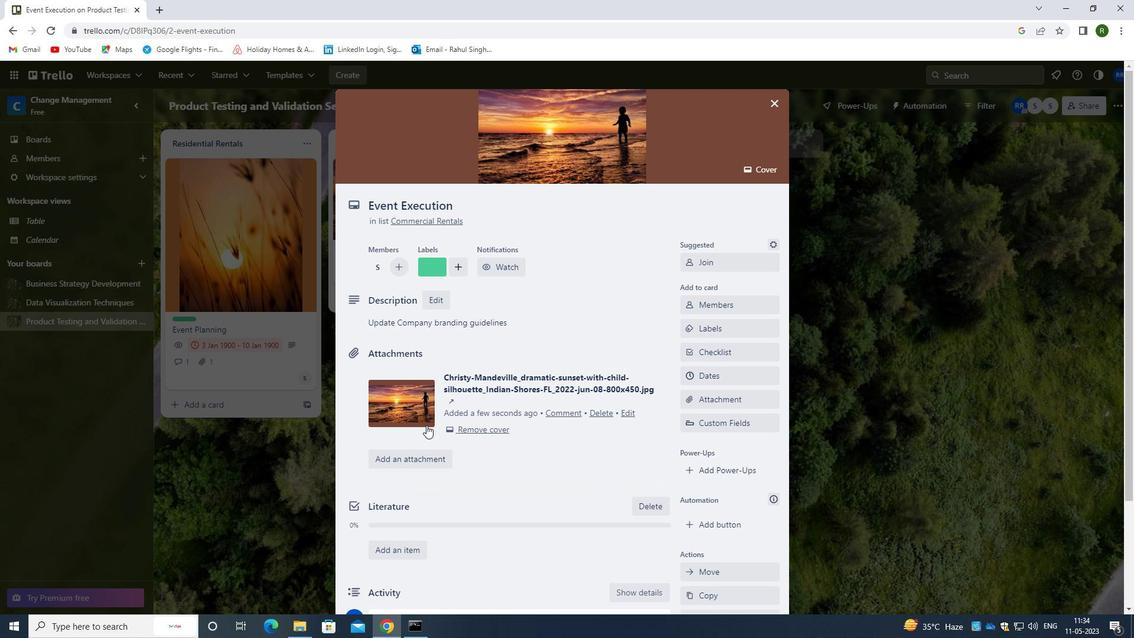 
Action: Mouse scrolled (441, 386) with delta (0, 0)
Screenshot: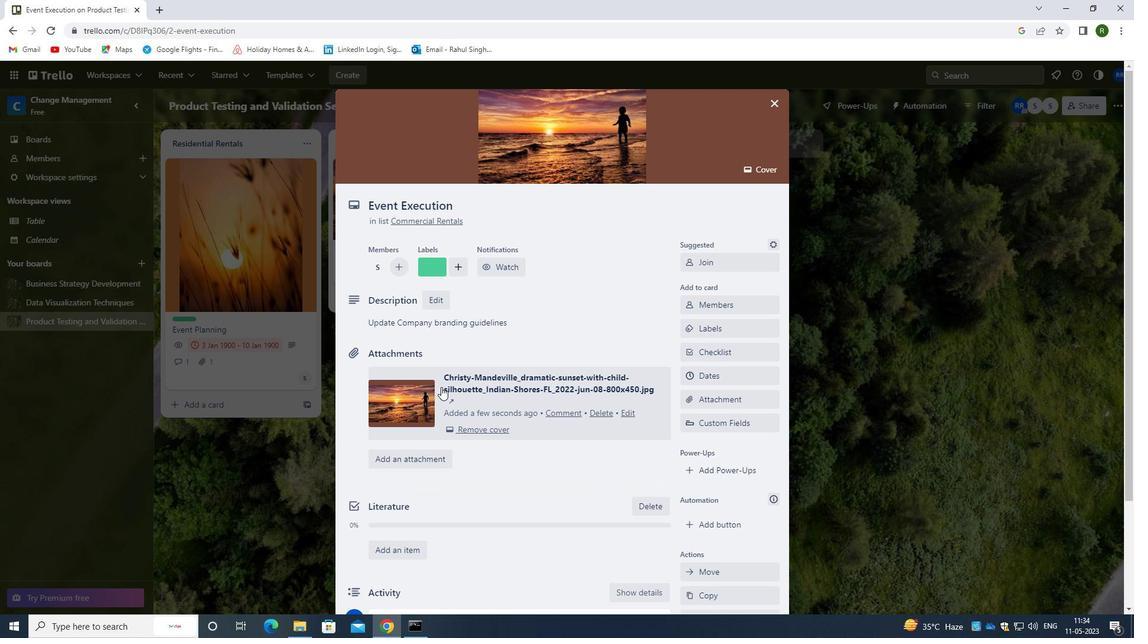 
Action: Mouse scrolled (441, 386) with delta (0, 0)
Screenshot: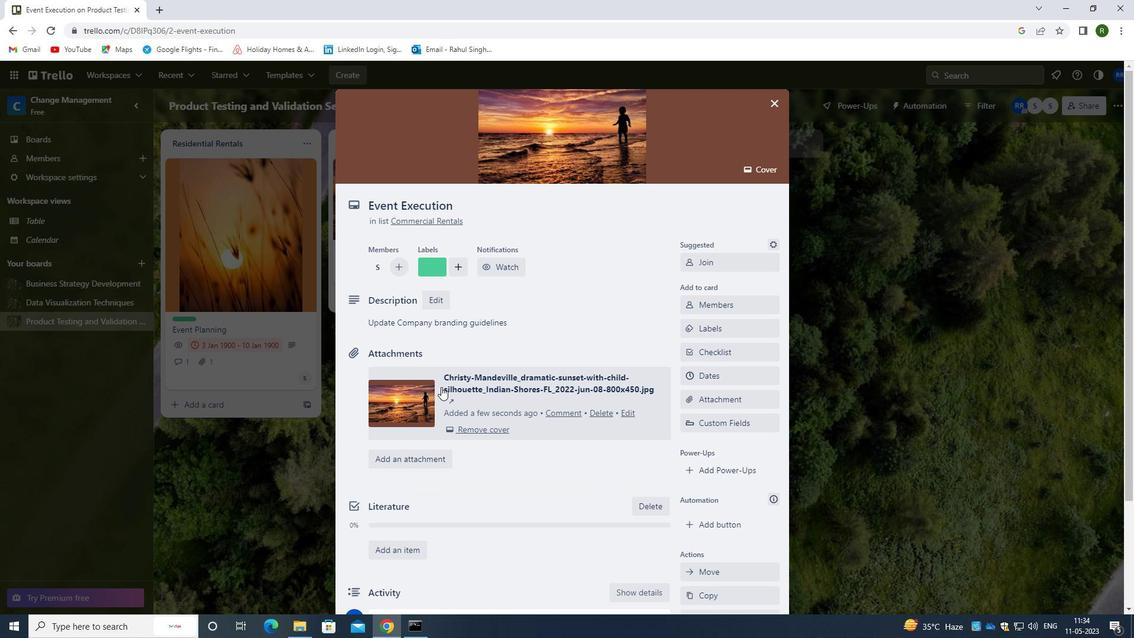 
Action: Mouse scrolled (441, 386) with delta (0, 0)
Screenshot: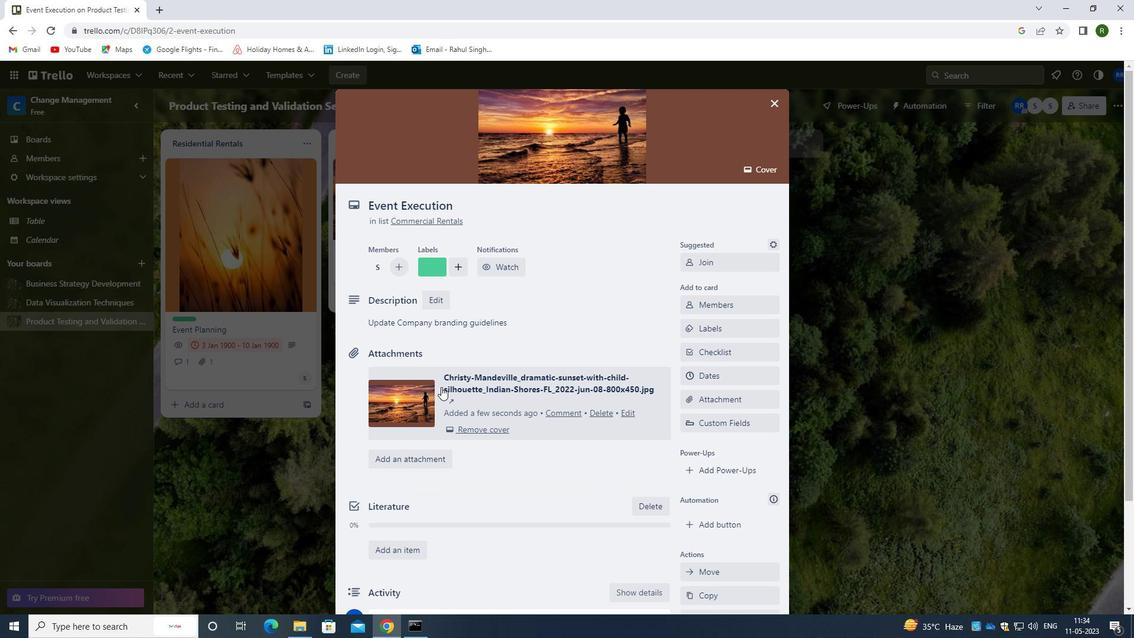 
Action: Mouse moved to (445, 381)
Screenshot: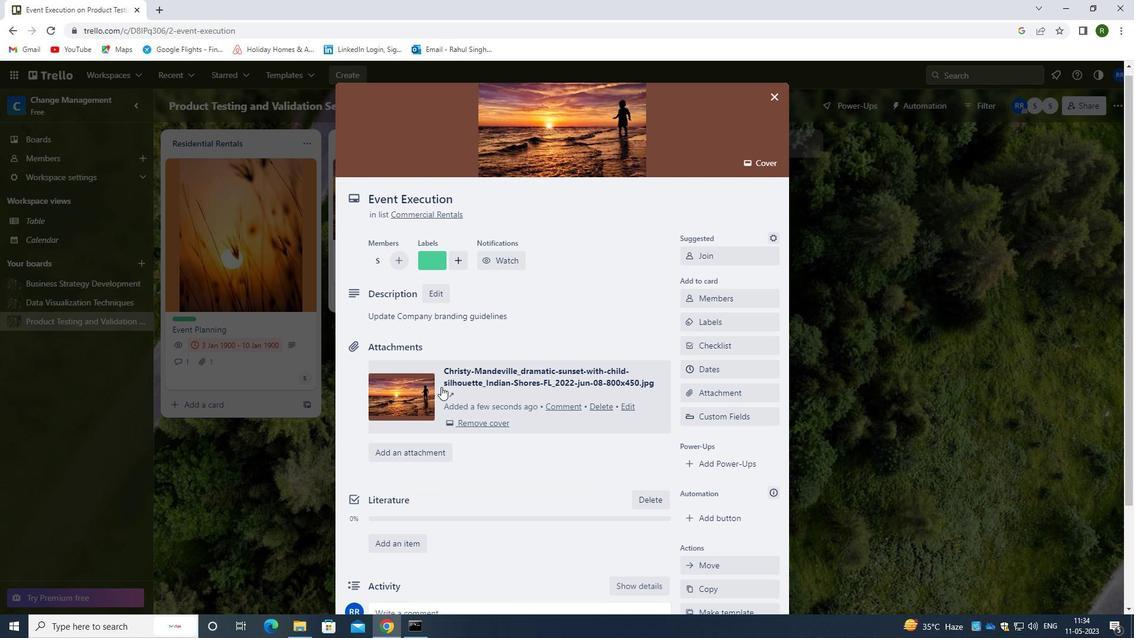 
Action: Mouse scrolled (445, 380) with delta (0, 0)
Screenshot: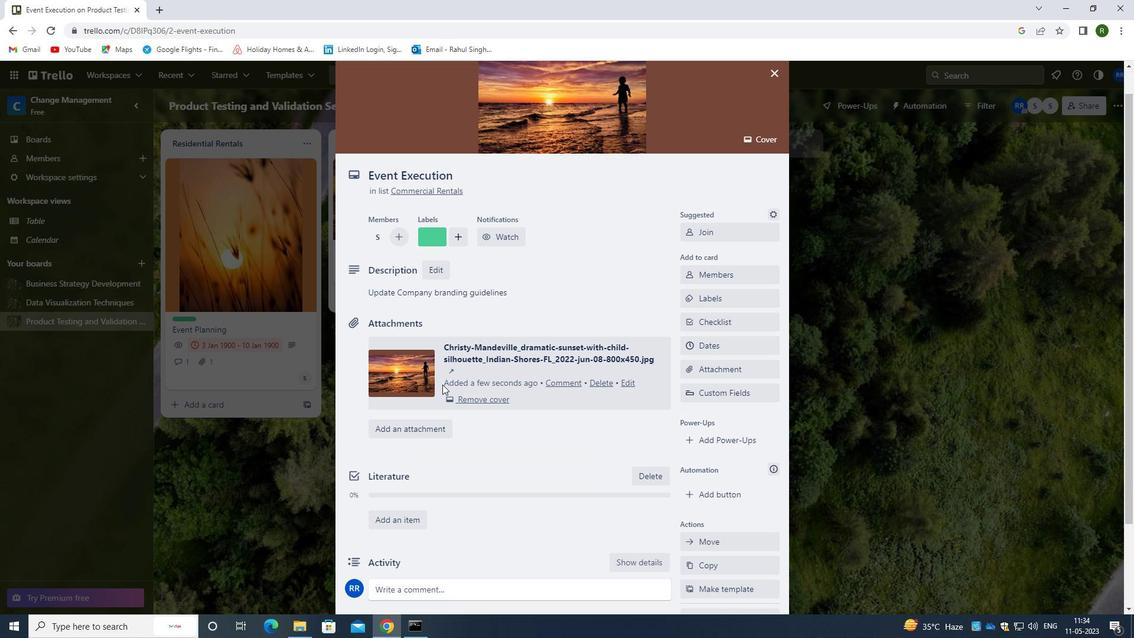 
Action: Mouse moved to (445, 381)
Screenshot: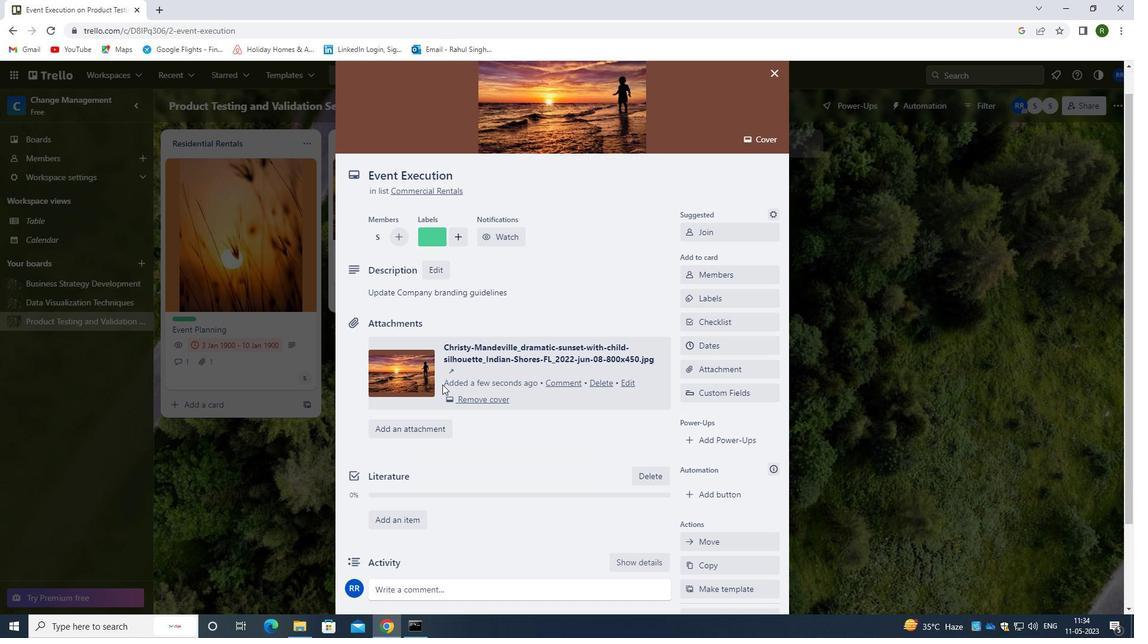 
Action: Mouse scrolled (445, 380) with delta (0, 0)
Screenshot: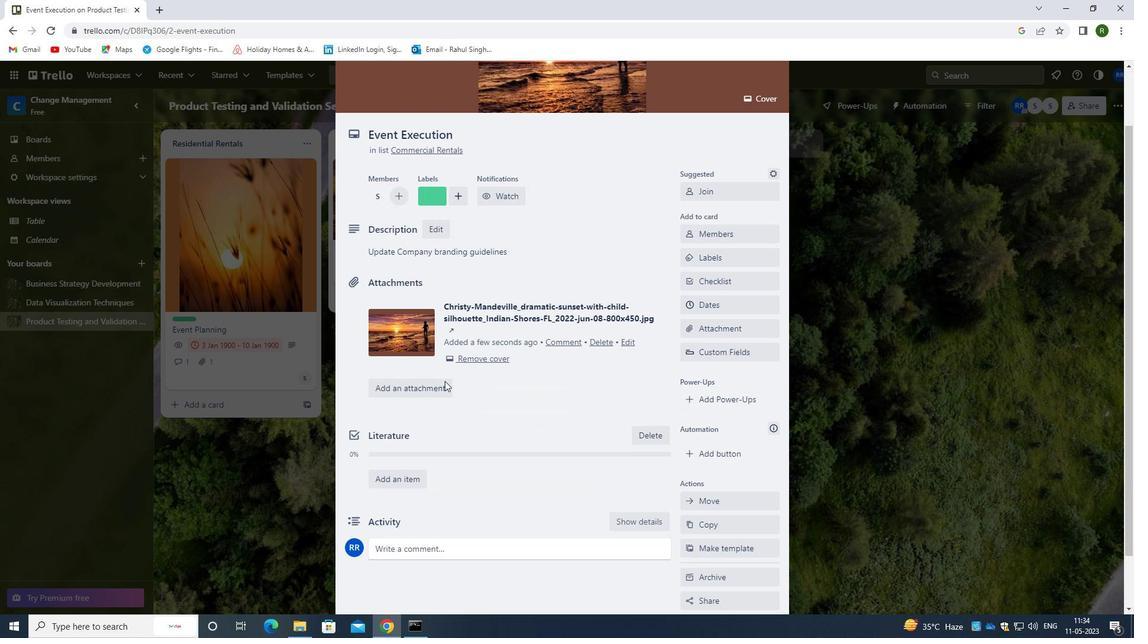 
Action: Mouse moved to (446, 381)
Screenshot: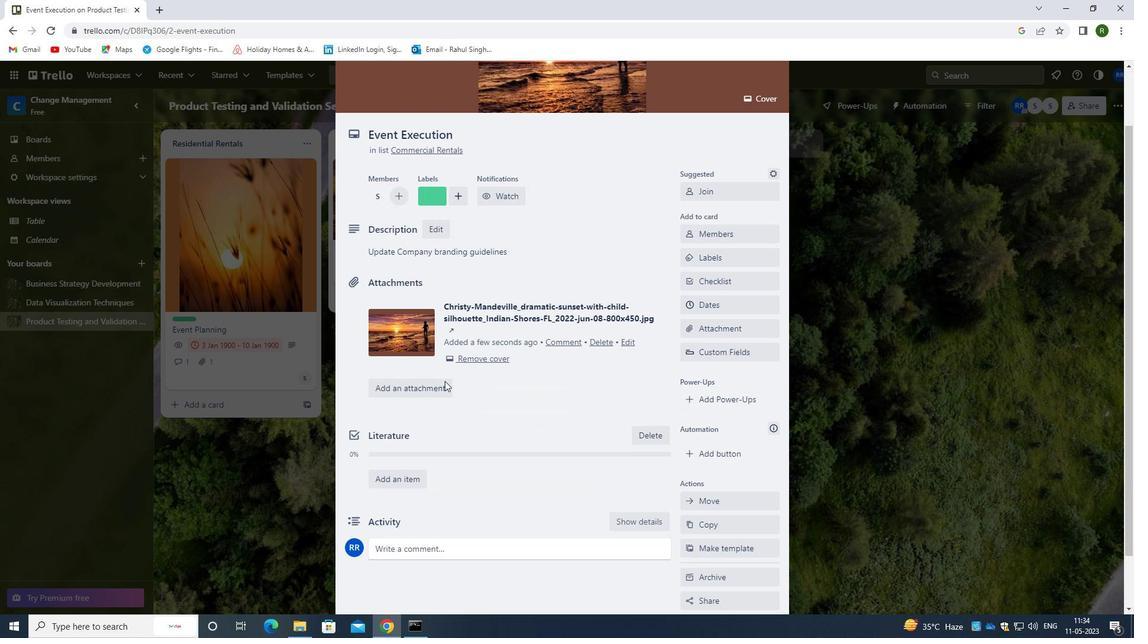 
Action: Mouse scrolled (446, 380) with delta (0, 0)
Screenshot: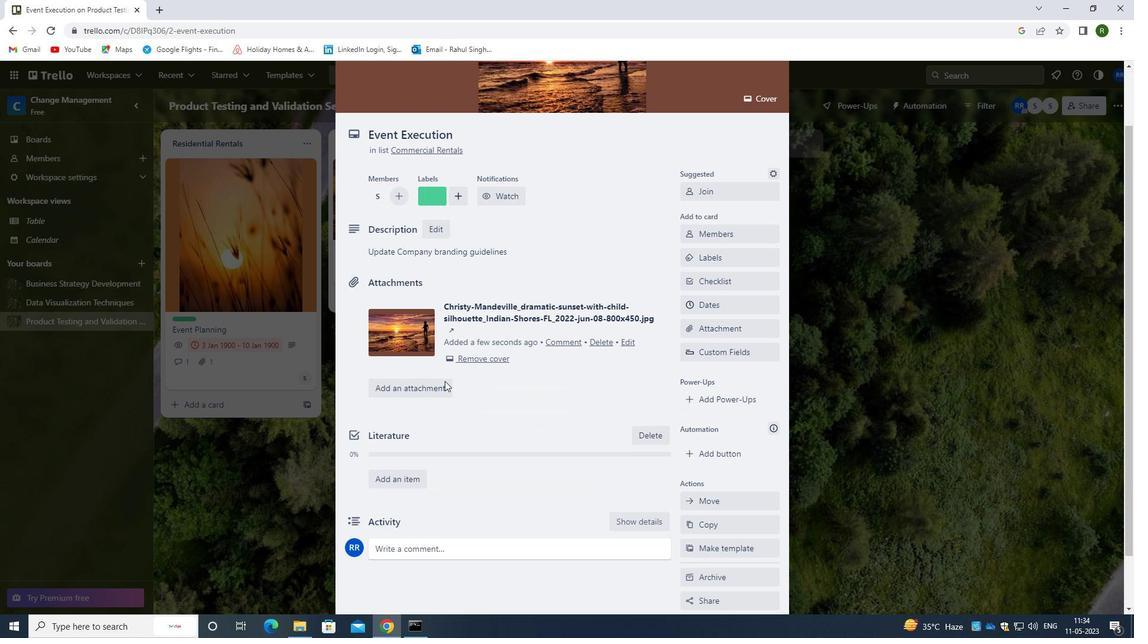 
Action: Mouse moved to (432, 489)
Screenshot: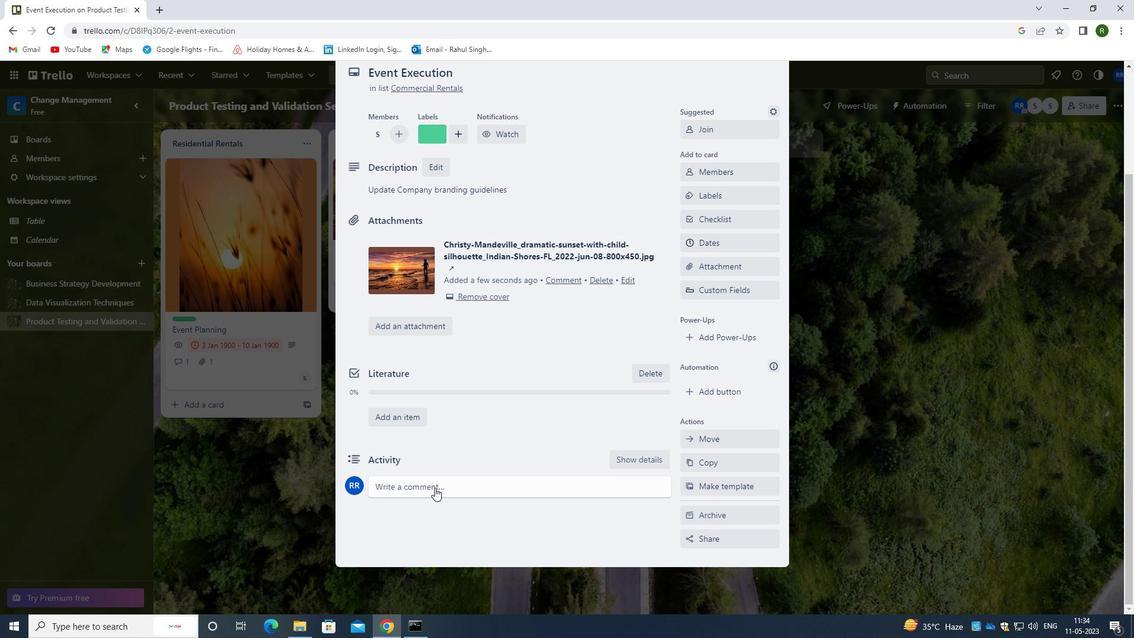 
Action: Mouse pressed left at (432, 489)
Screenshot: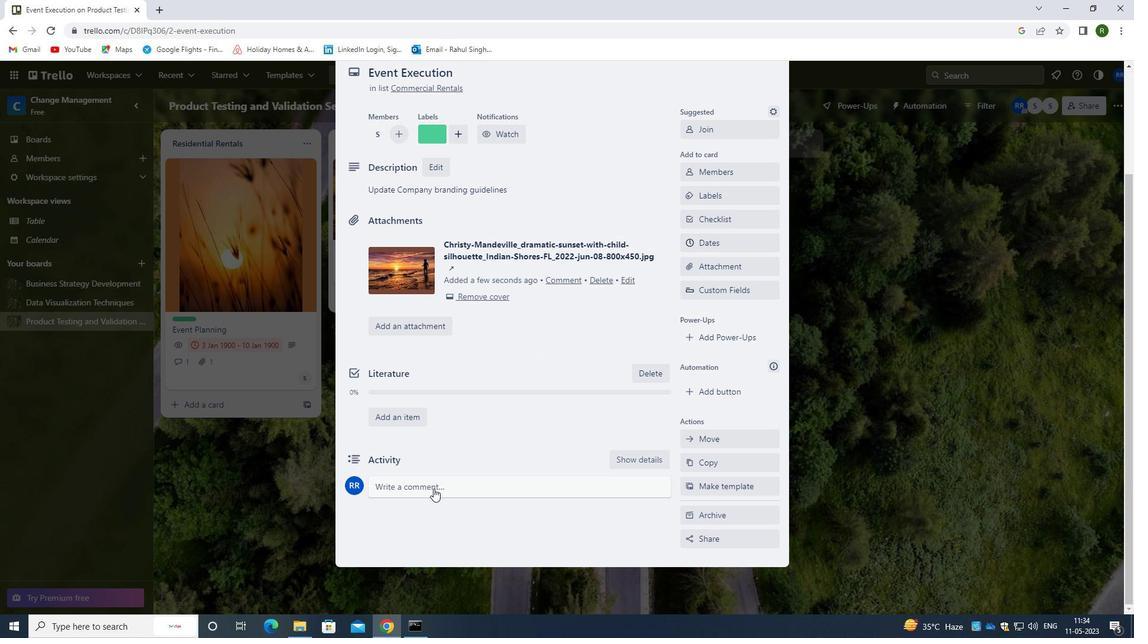 
Action: Mouse moved to (437, 530)
Screenshot: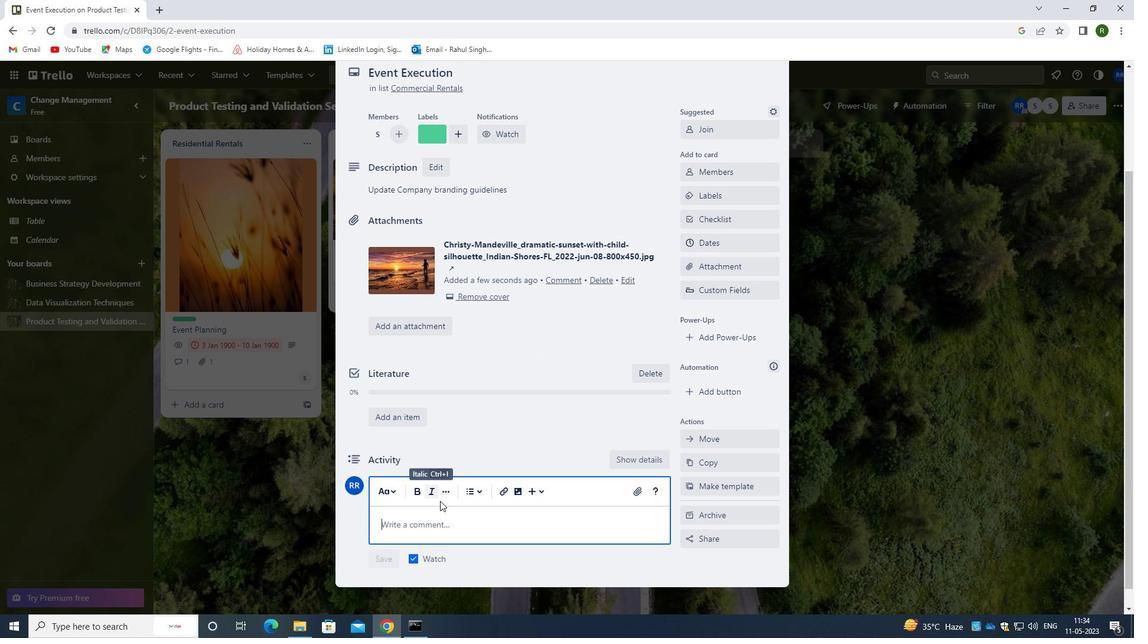 
Action: Mouse pressed left at (437, 530)
Screenshot: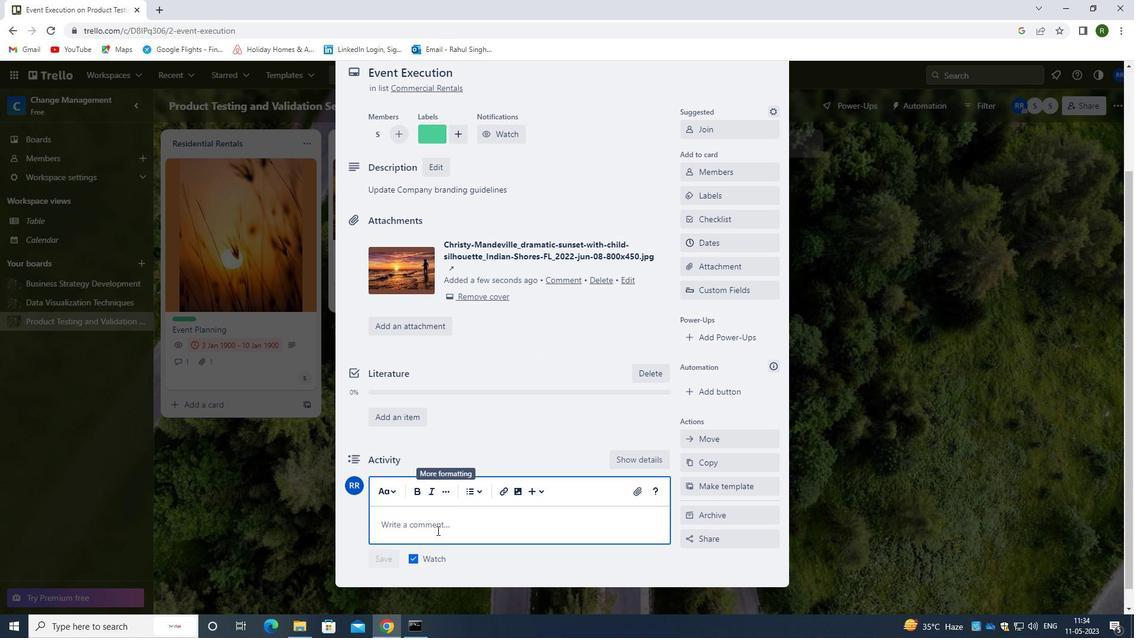
Action: Mouse moved to (437, 539)
Screenshot: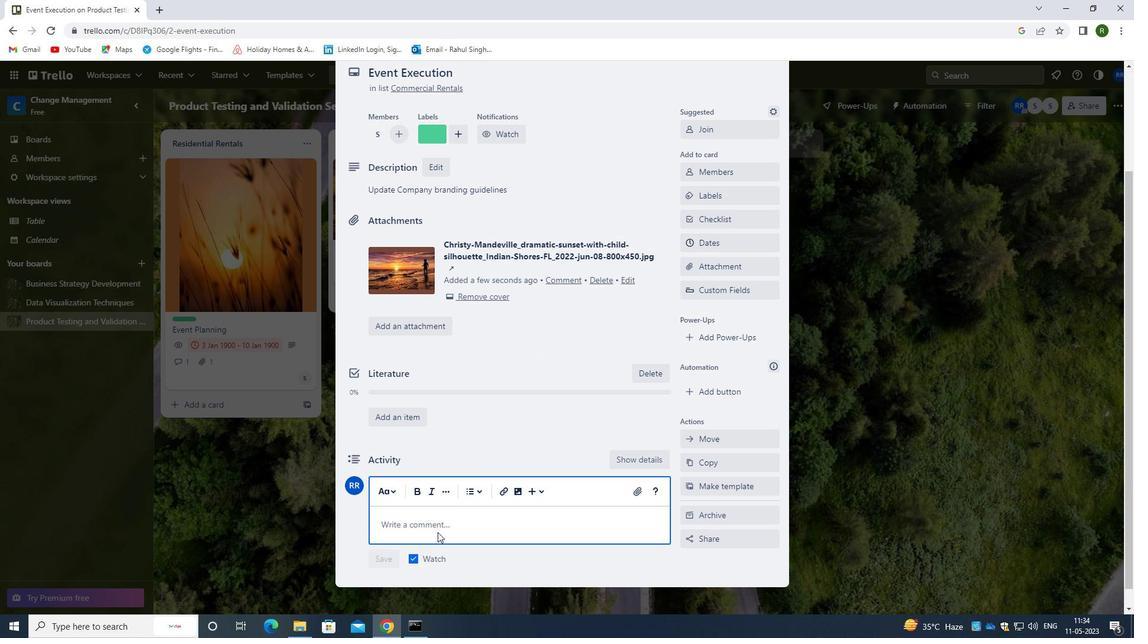 
Action: Key pressed <Key.caps_lock>L<Key.caps_lock>ET<Key.space>US<Key.space>APPROACH<Key.space>THIS<Key.space>TASK<Key.space>WIH<Key.backspace>THA<Key.space><Key.backspace><Key.backspace><Key.space>A<Key.space>SENSE<Key.space>FO<Key.backspace><Key.backspace>OF<Key.space>OWENER<Key.backspace><Key.backspace><Key.backspace><Key.backspace>NERSHIP<Key.space>AND<Key.space>RESOPONSIBIT<Key.backspace>LITY<Key.space><Key.backspace><Key.backspace><Key.backspace><Key.backspace><Key.backspace><Key.backspace><Key.backspace><Key.backspace><Key.backspace><Key.backspace><Key.backspace><Key.backspace><Key.backspace><Key.backspace><Key.backspace>ESPONSIBILITY<Key.space><Key.backspace>,<Key.space>REOGNIZING<Key.space>THAT<Key.space>IS<Key.backspace>TS<Key.space>SUCCESS<Key.space>IS<Key.space>OUR<Key.space>RESPONSIHN<Key.backspace><Key.backspace>BILITY.
Screenshot: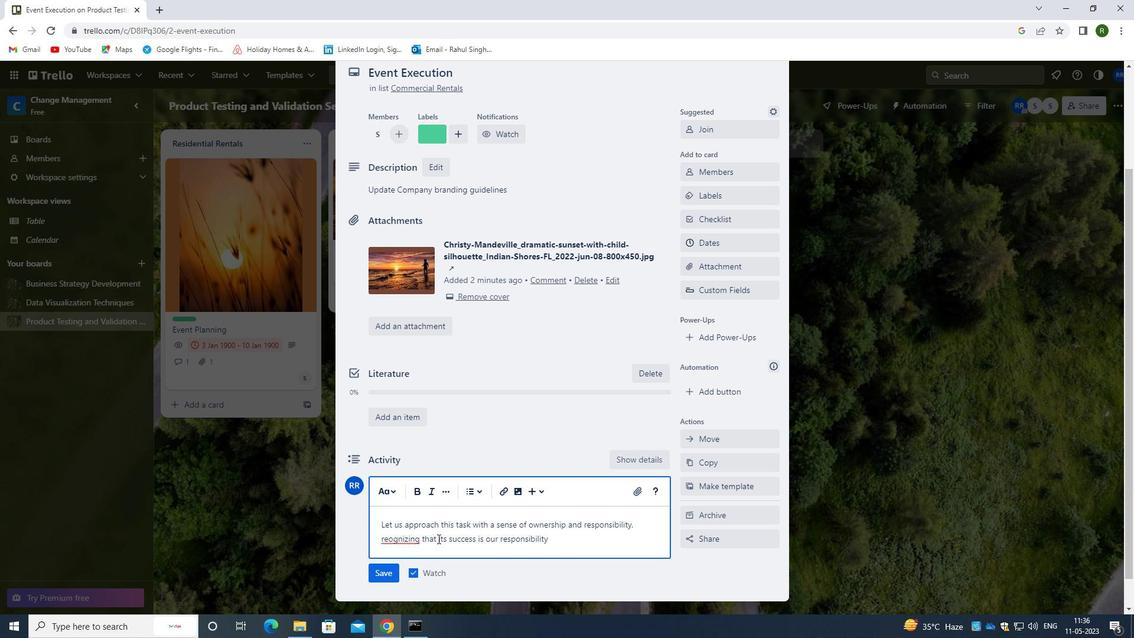 
Action: Mouse moved to (393, 579)
Screenshot: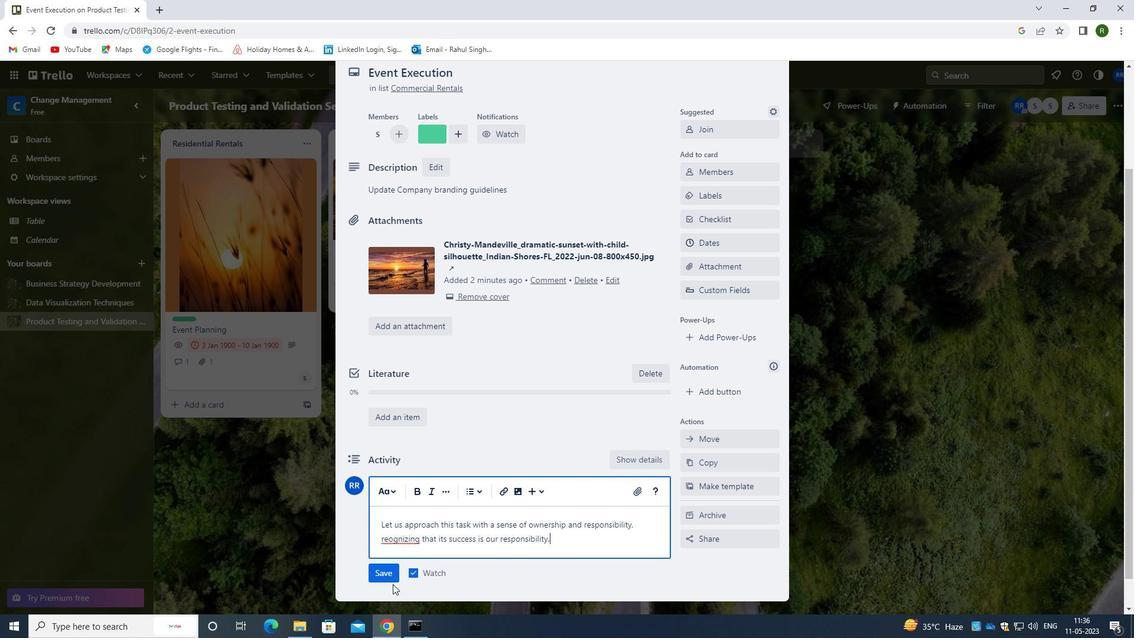 
Action: Mouse pressed left at (393, 579)
Screenshot: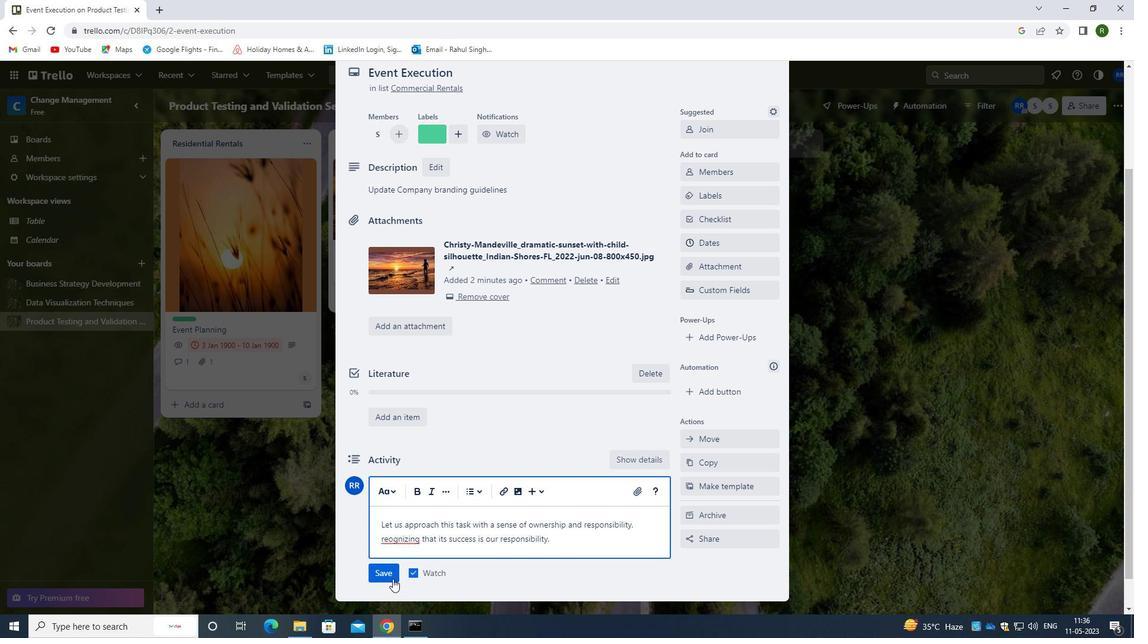 
Action: Mouse moved to (712, 244)
Screenshot: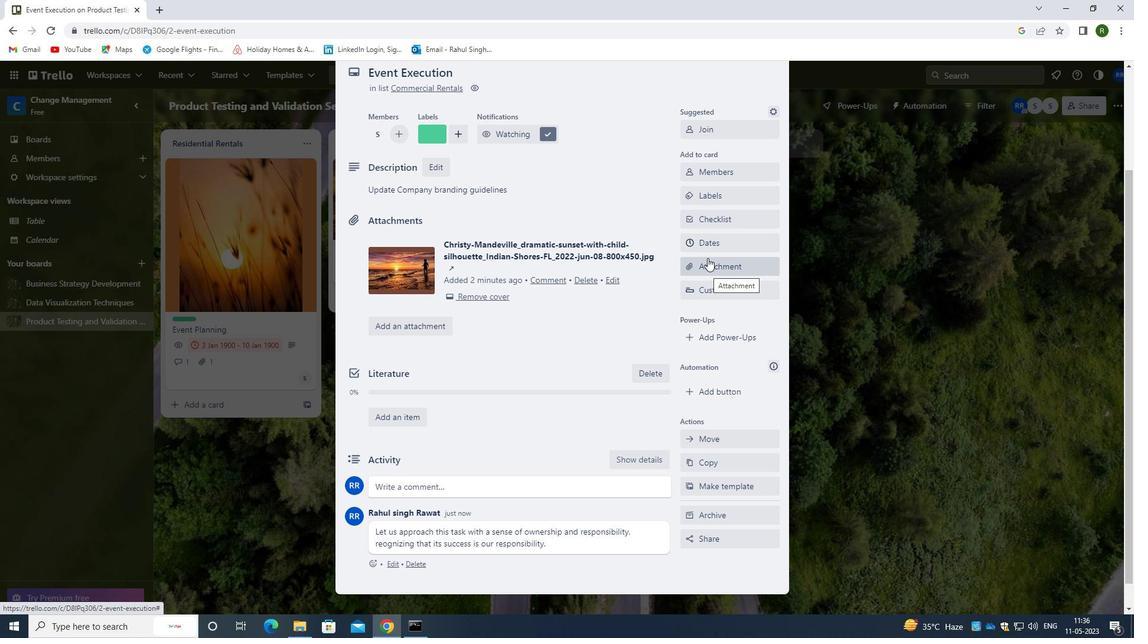 
Action: Mouse pressed left at (712, 244)
Screenshot: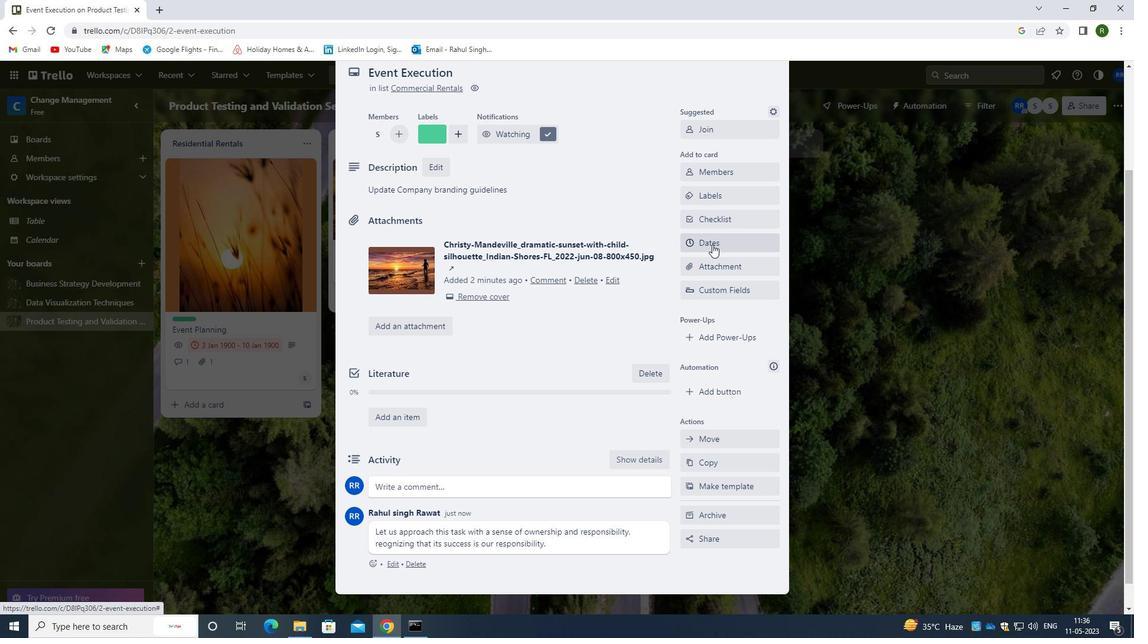 
Action: Mouse moved to (696, 320)
Screenshot: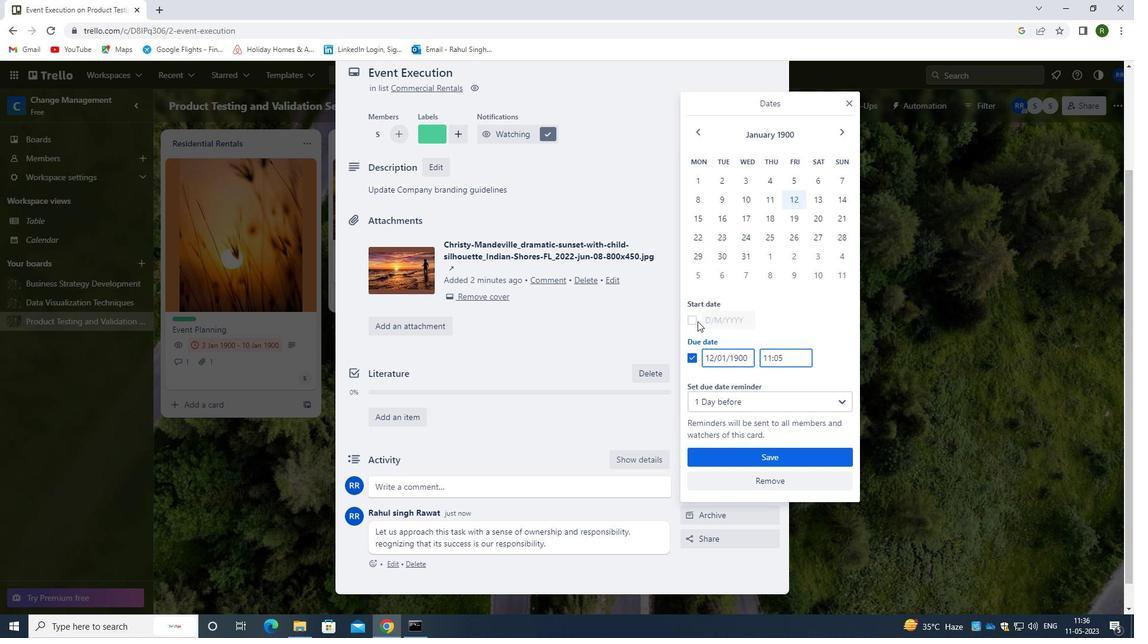
Action: Mouse pressed left at (696, 320)
Screenshot: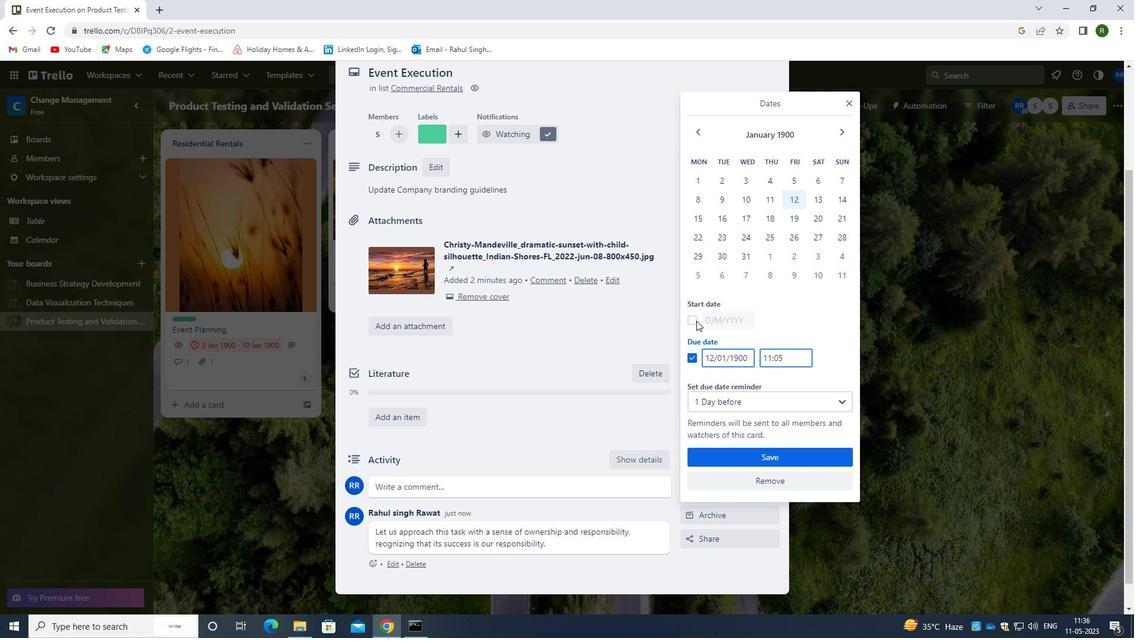 
Action: Mouse moved to (715, 319)
Screenshot: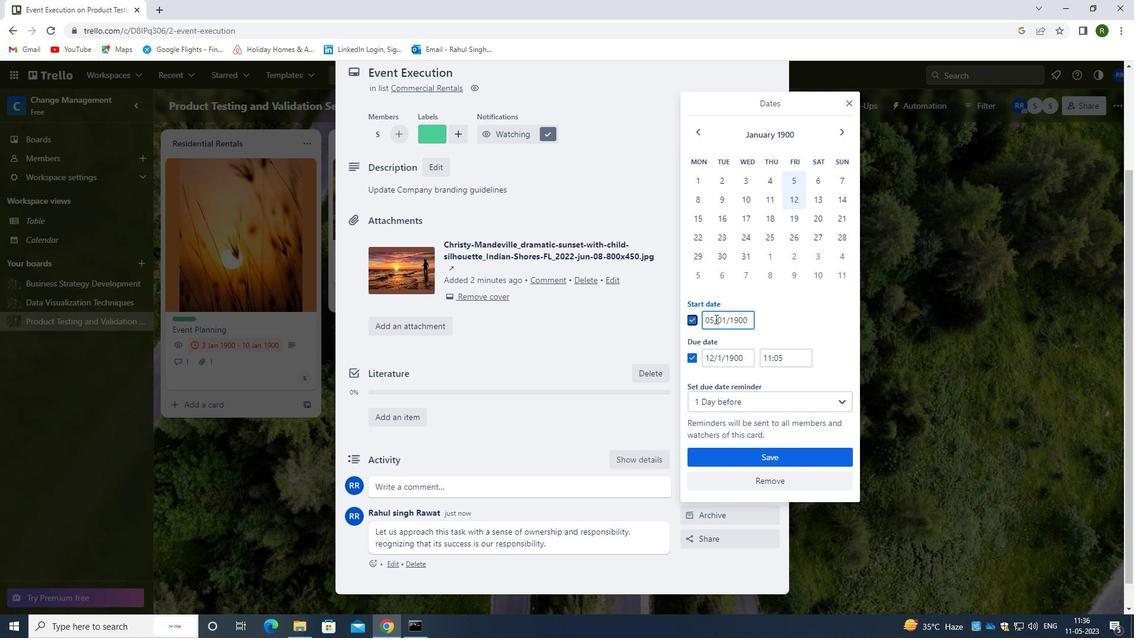
Action: Mouse pressed left at (715, 319)
Screenshot: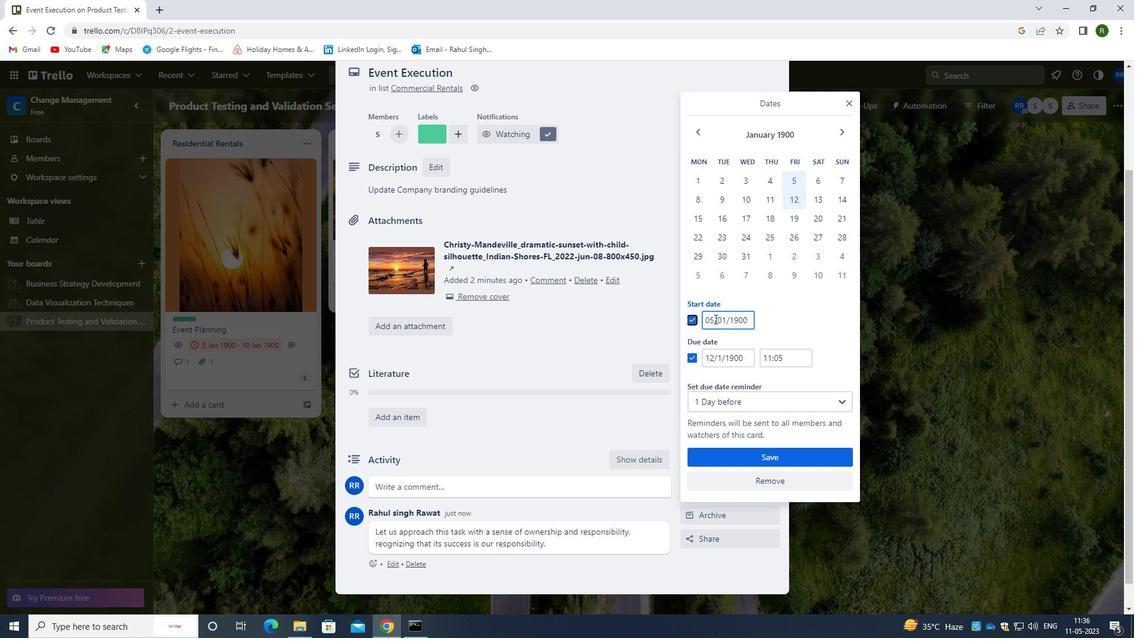 
Action: Mouse moved to (708, 319)
Screenshot: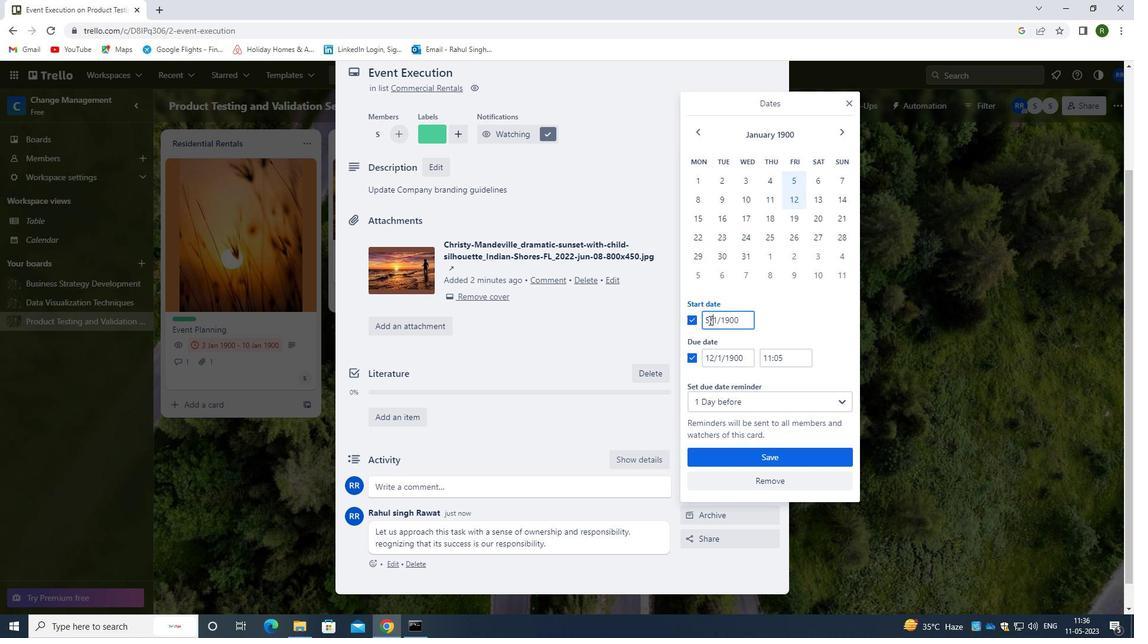 
Action: Mouse pressed left at (708, 319)
Screenshot: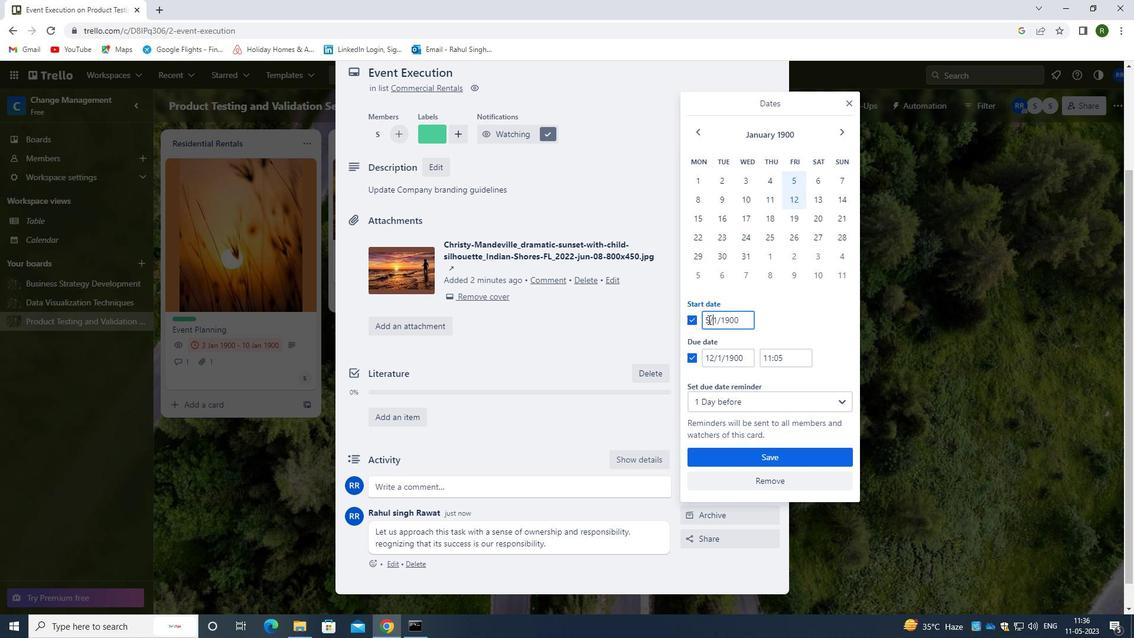 
Action: Mouse moved to (716, 322)
Screenshot: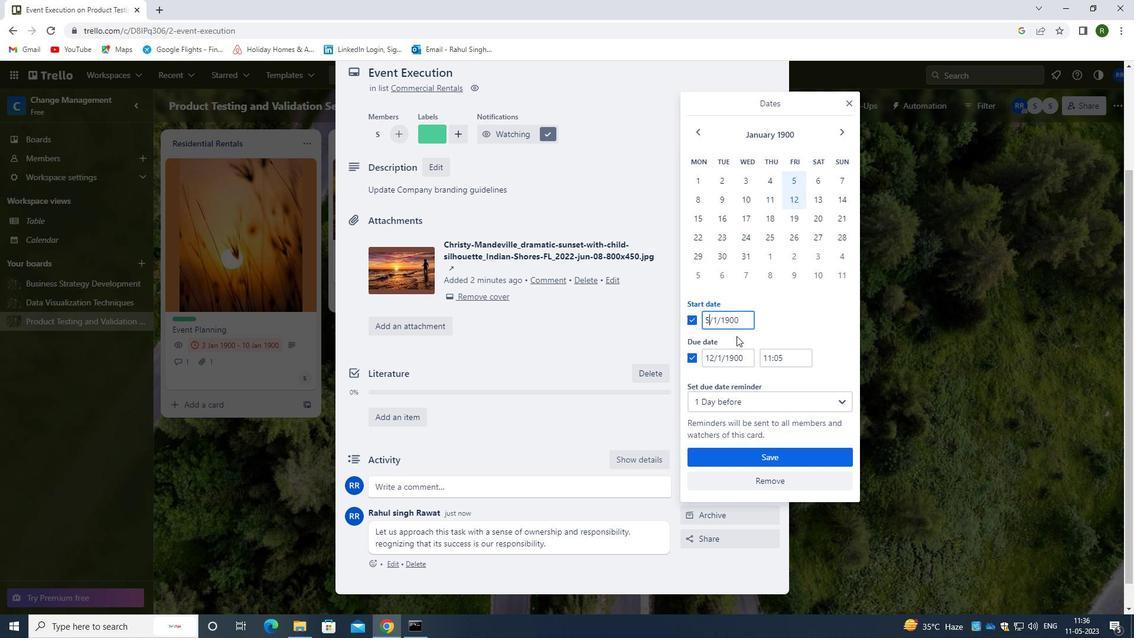 
Action: Key pressed <Key.backspace>06
Screenshot: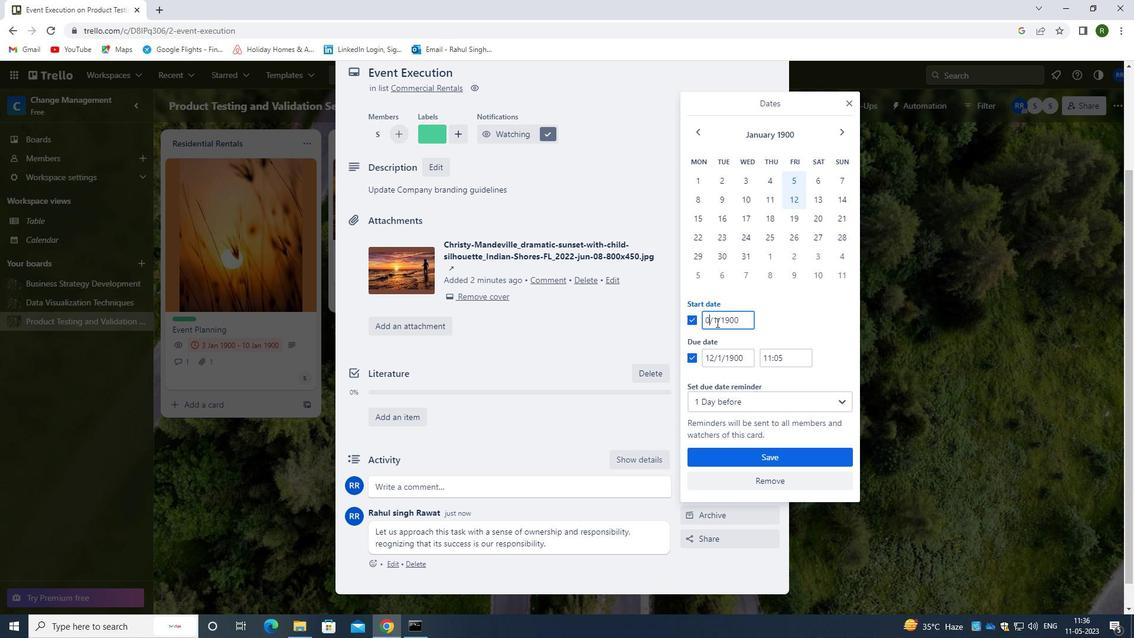 
Action: Mouse moved to (713, 356)
Screenshot: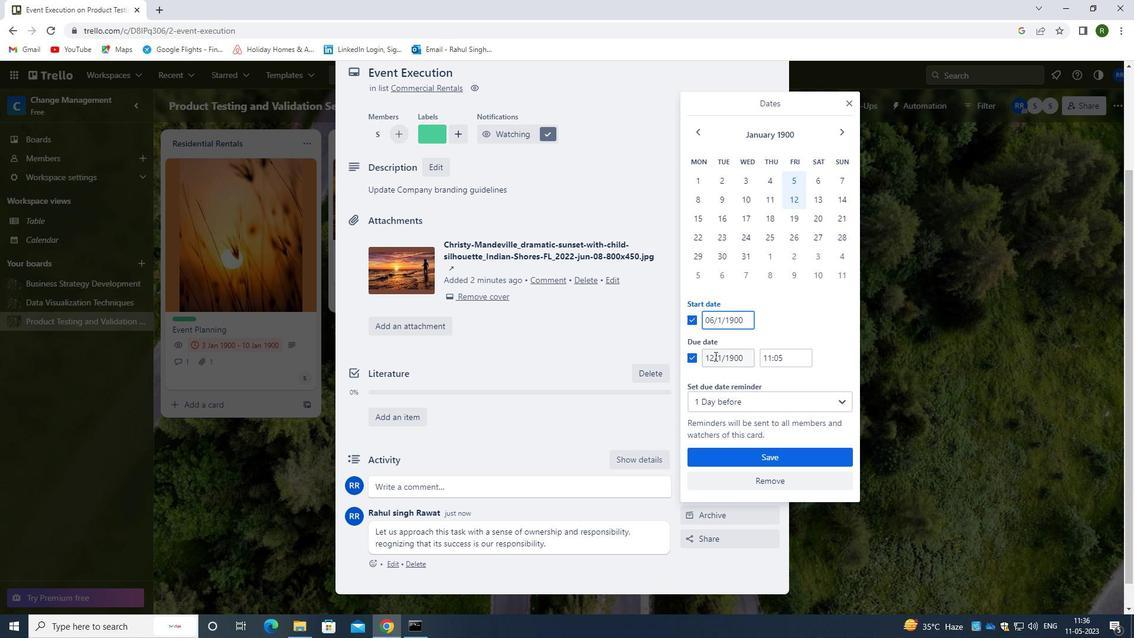 
Action: Mouse pressed left at (713, 356)
Screenshot: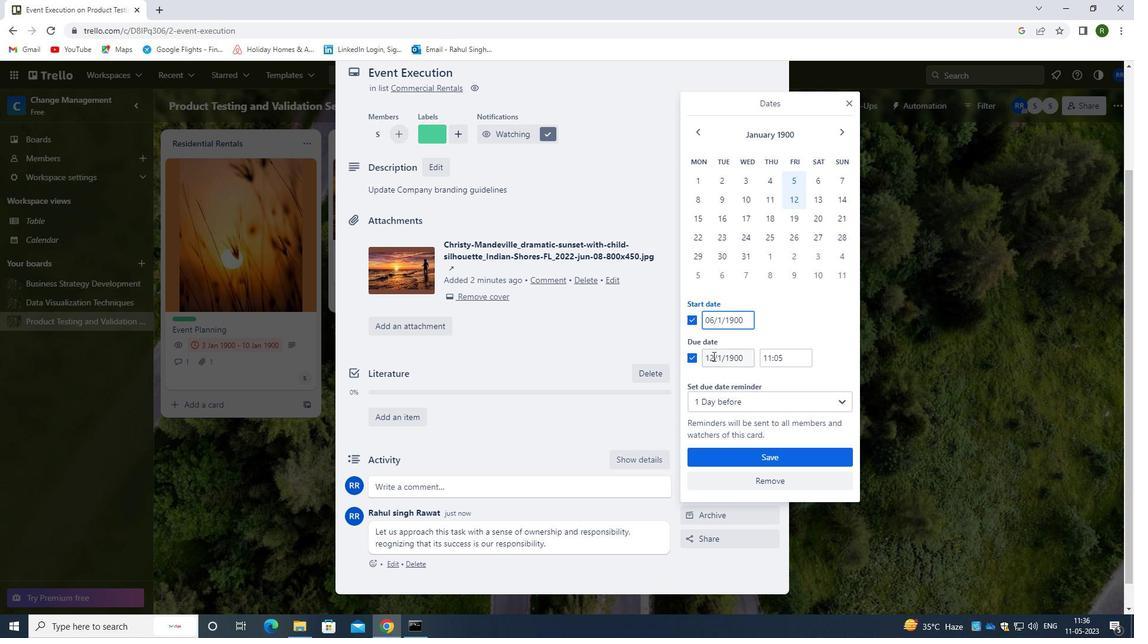 
Action: Mouse moved to (764, 371)
Screenshot: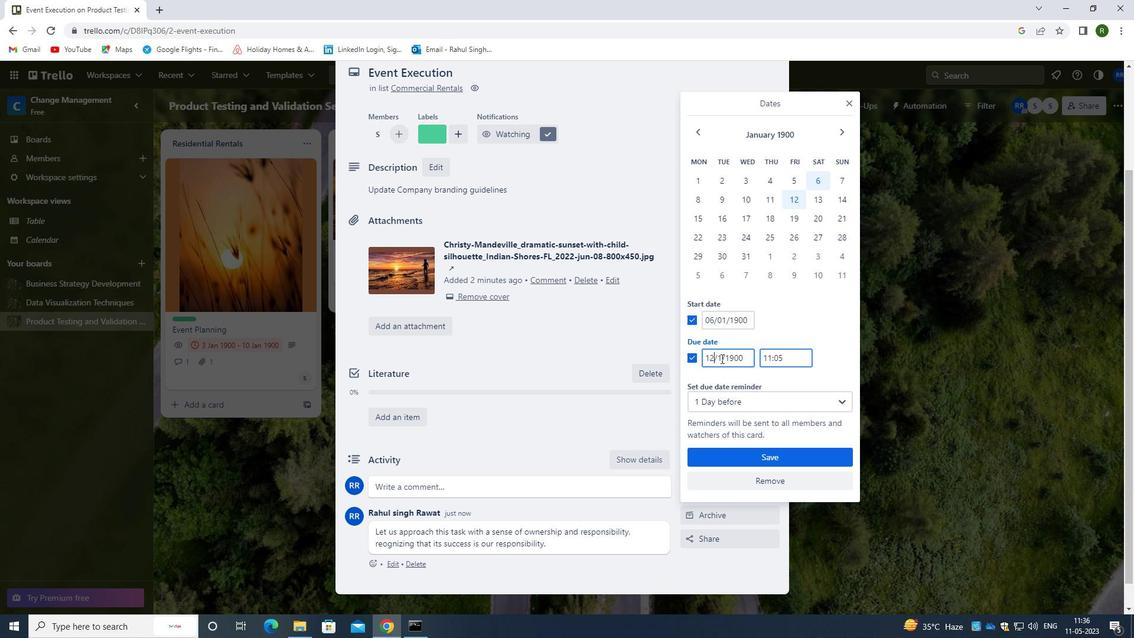 
Action: Key pressed <Key.backspace><Key.backspace>14
Screenshot: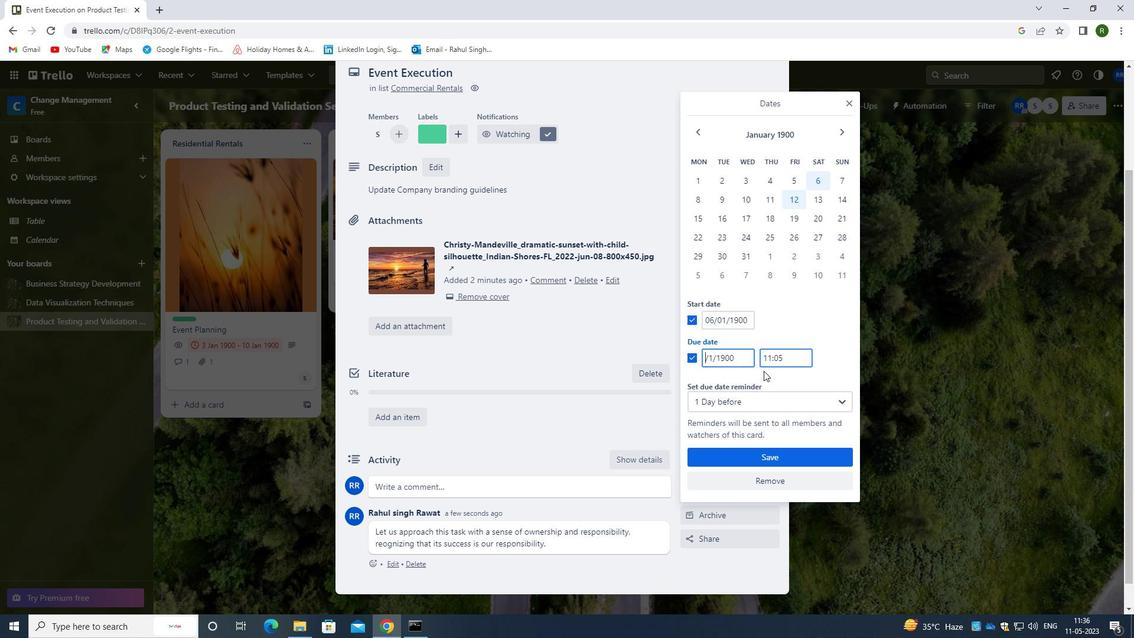 
Action: Mouse moved to (763, 371)
Screenshot: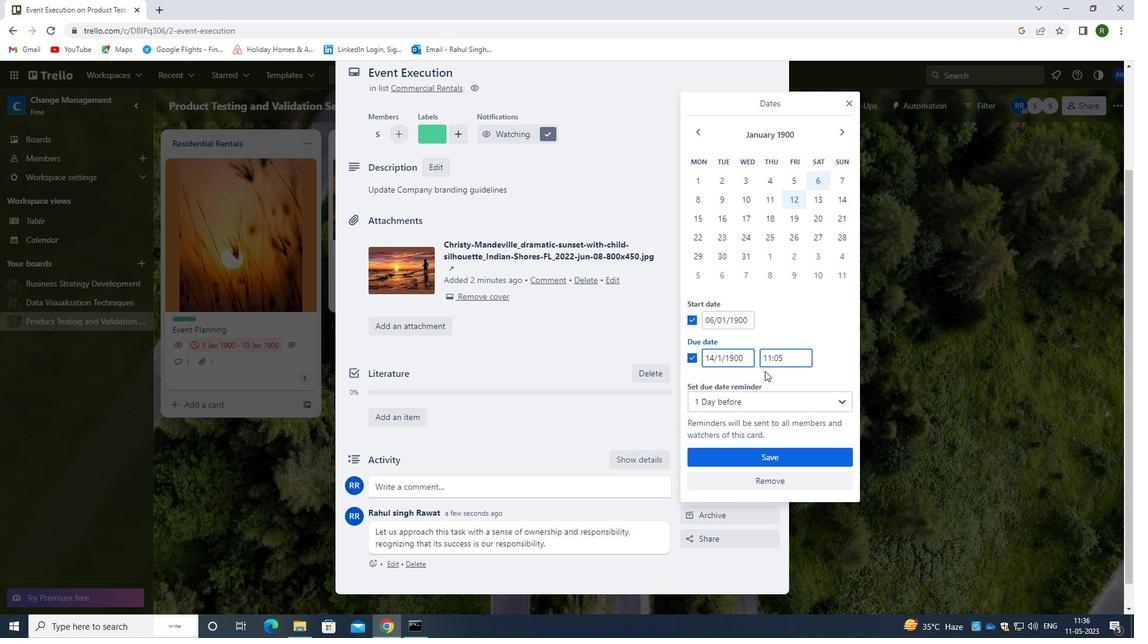 
Action: Key pressed <Key.backspace>
Screenshot: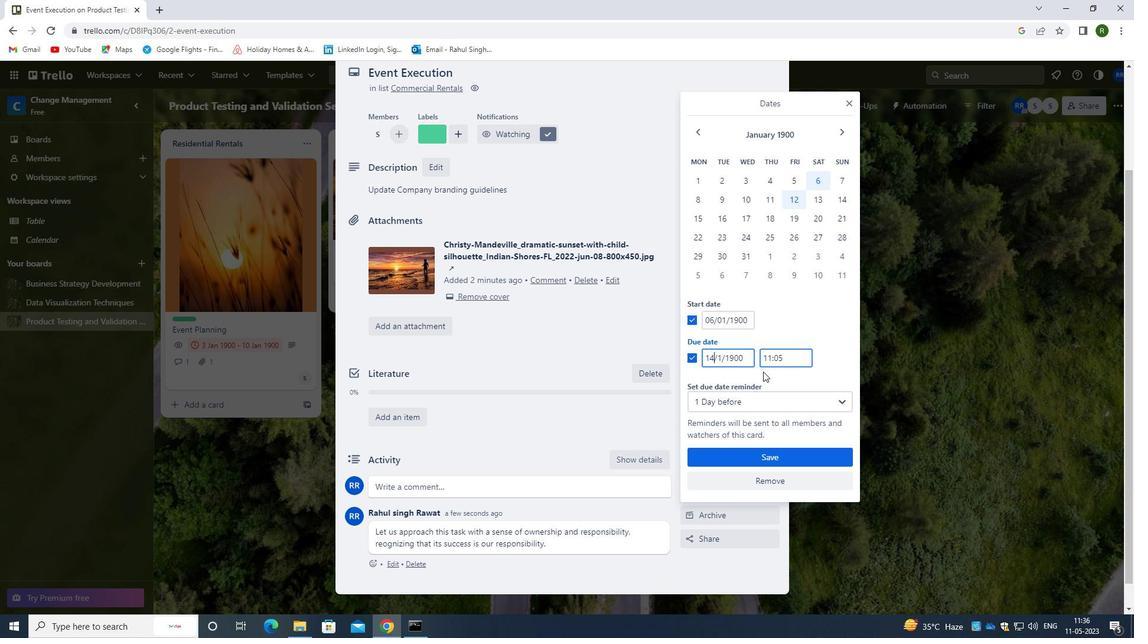 
Action: Mouse moved to (763, 371)
Screenshot: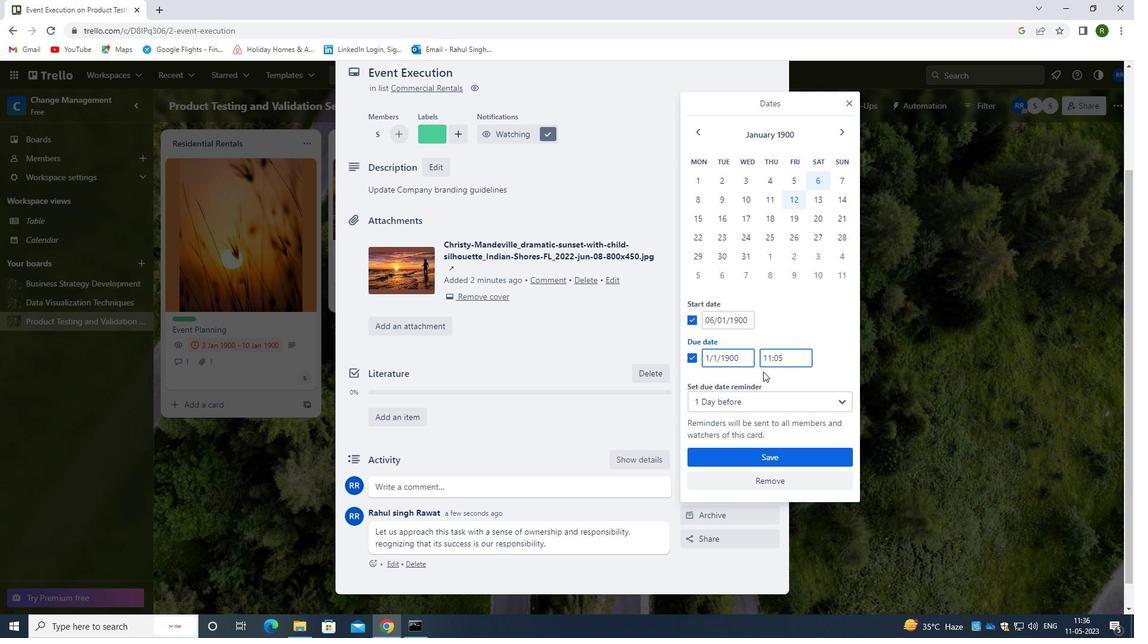 
Action: Key pressed 3
Screenshot: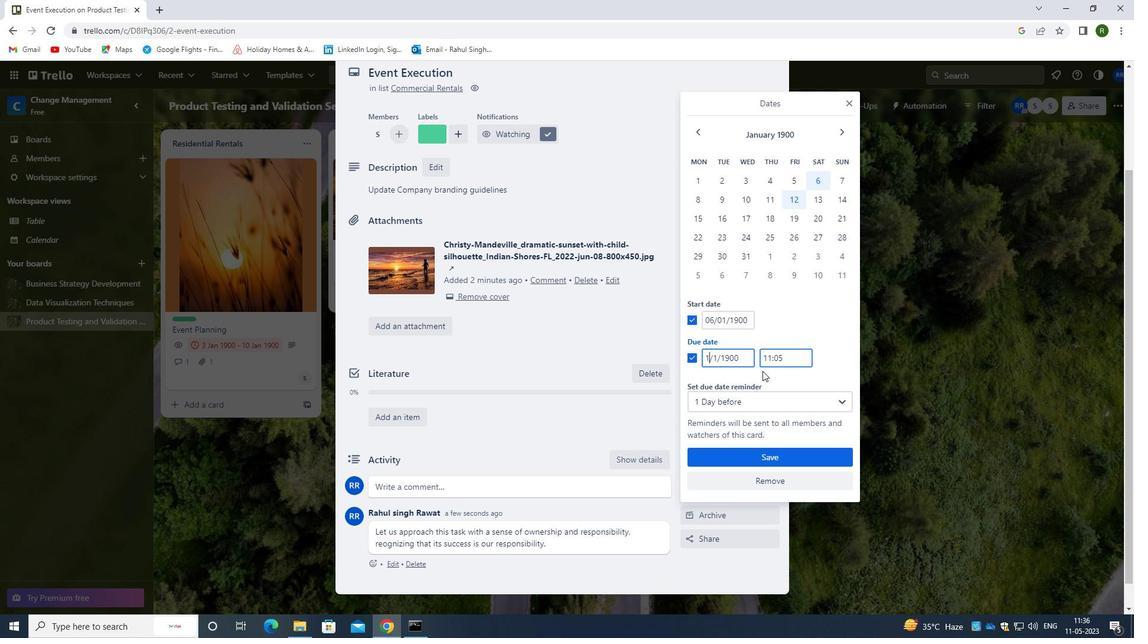
Action: Mouse moved to (781, 451)
Screenshot: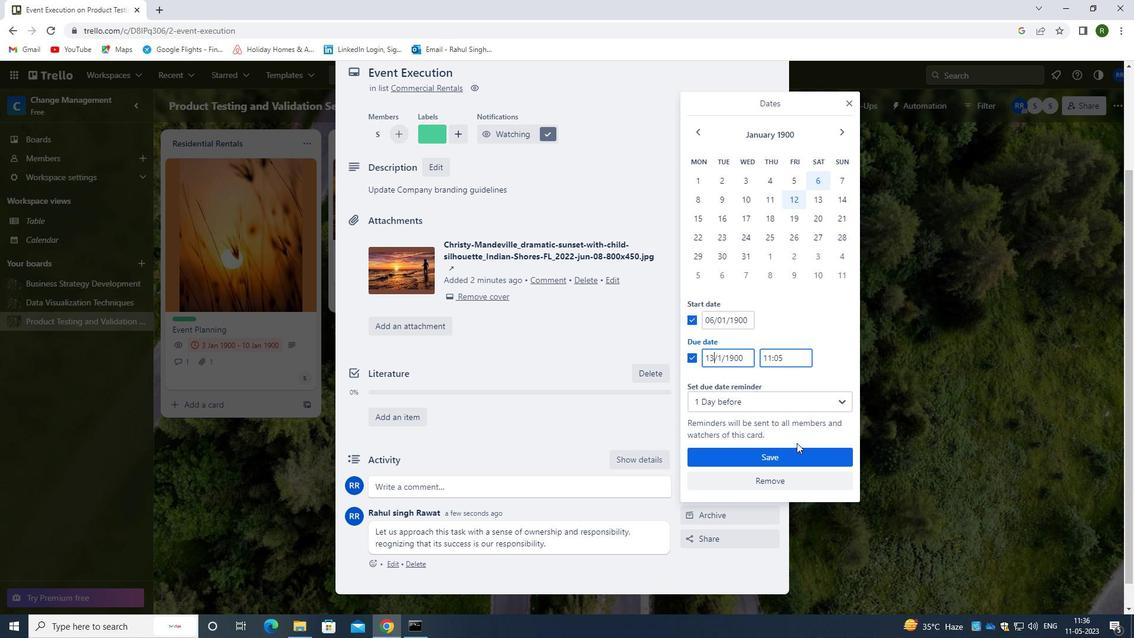 
Action: Mouse pressed left at (781, 451)
Screenshot: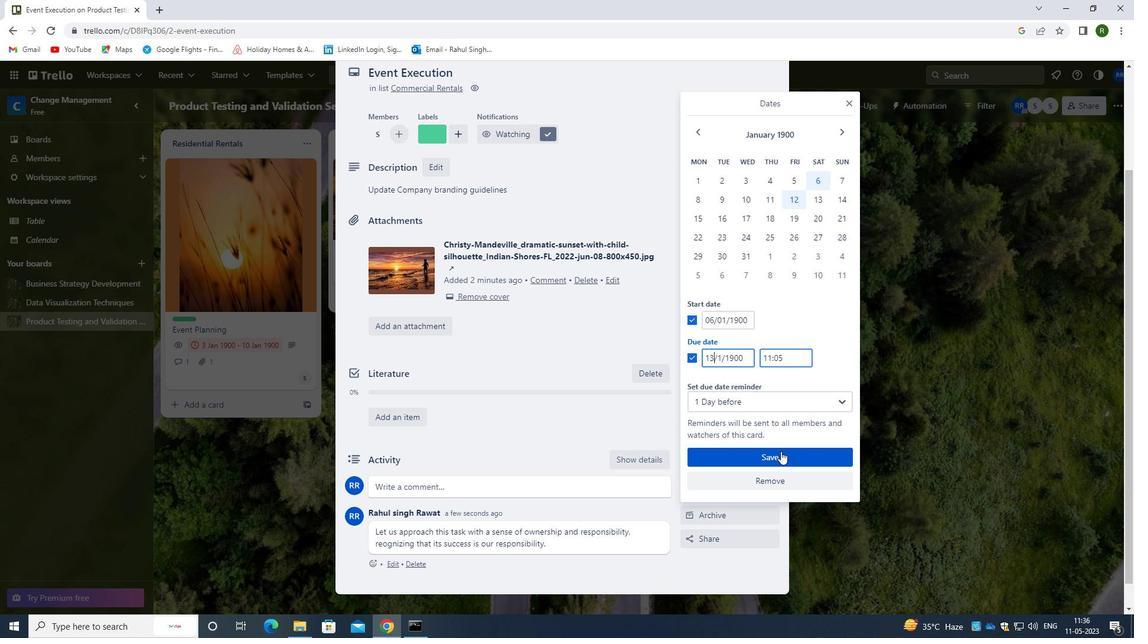 
Action: Mouse moved to (795, 347)
Screenshot: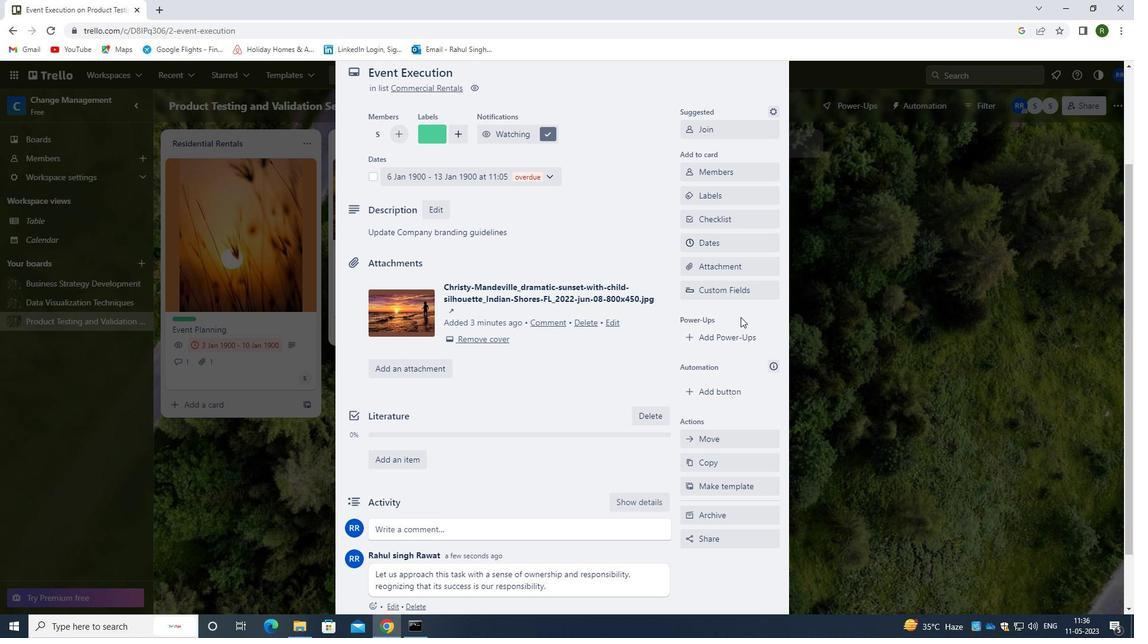 
Action: Mouse scrolled (795, 348) with delta (0, 0)
Screenshot: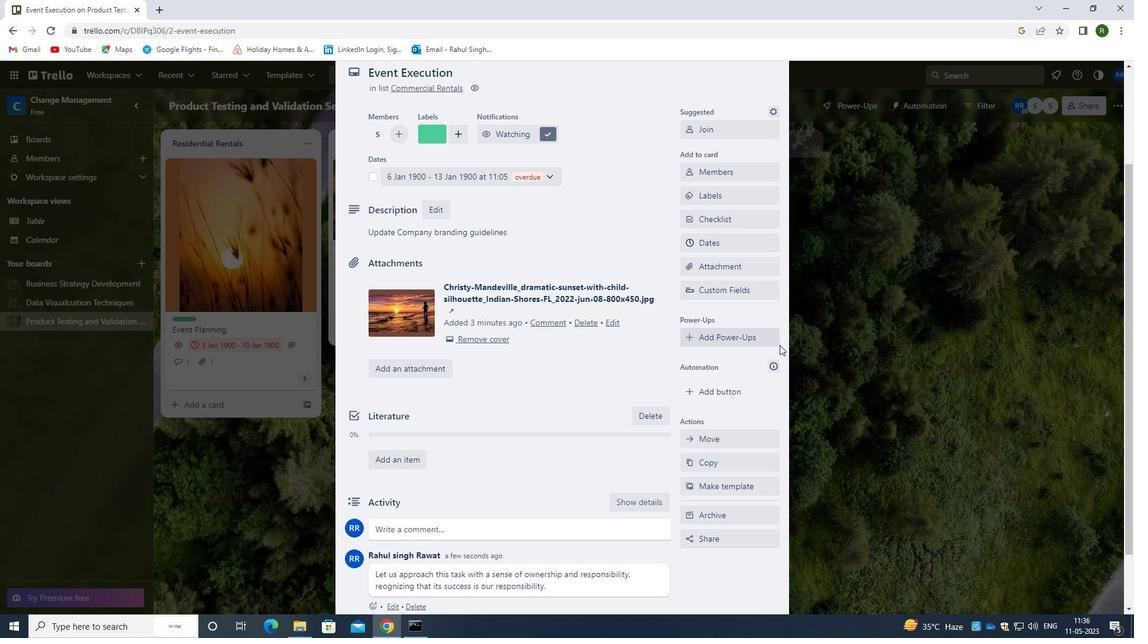 
Action: Mouse scrolled (795, 348) with delta (0, 0)
Screenshot: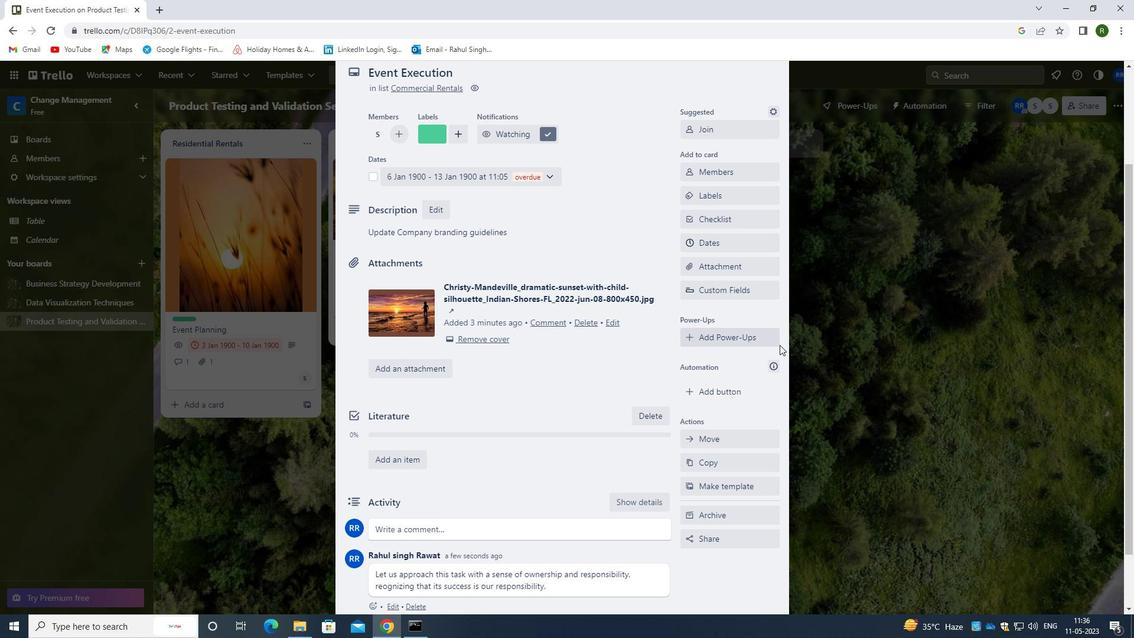
Action: Mouse scrolled (795, 348) with delta (0, 0)
Screenshot: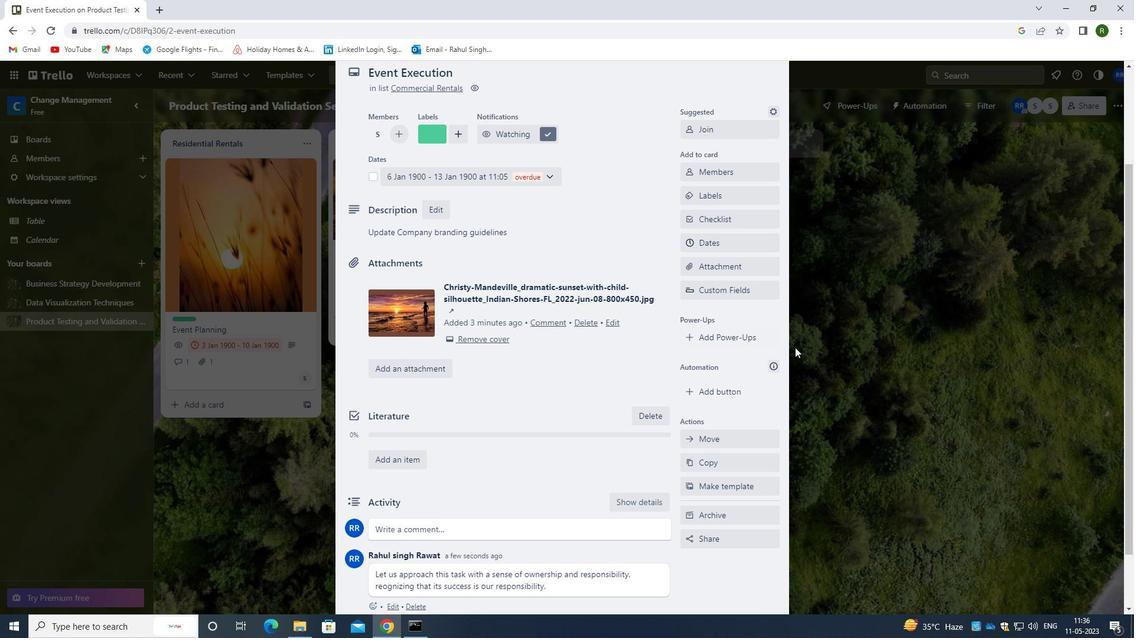 
Action: Mouse moved to (779, 105)
Screenshot: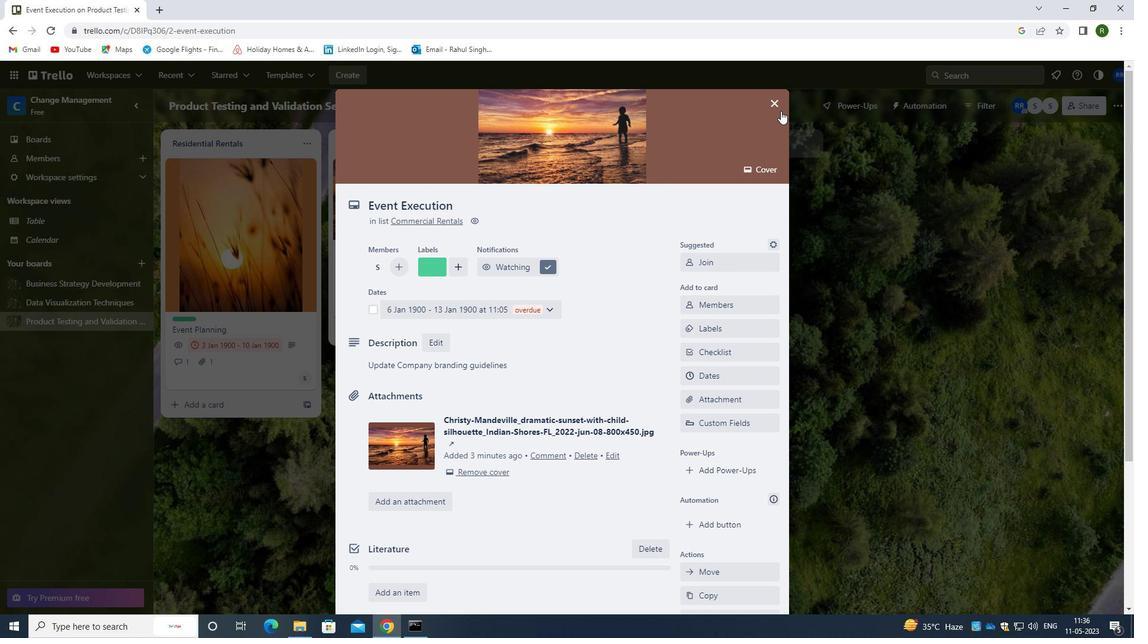 
Action: Mouse pressed left at (779, 105)
Screenshot: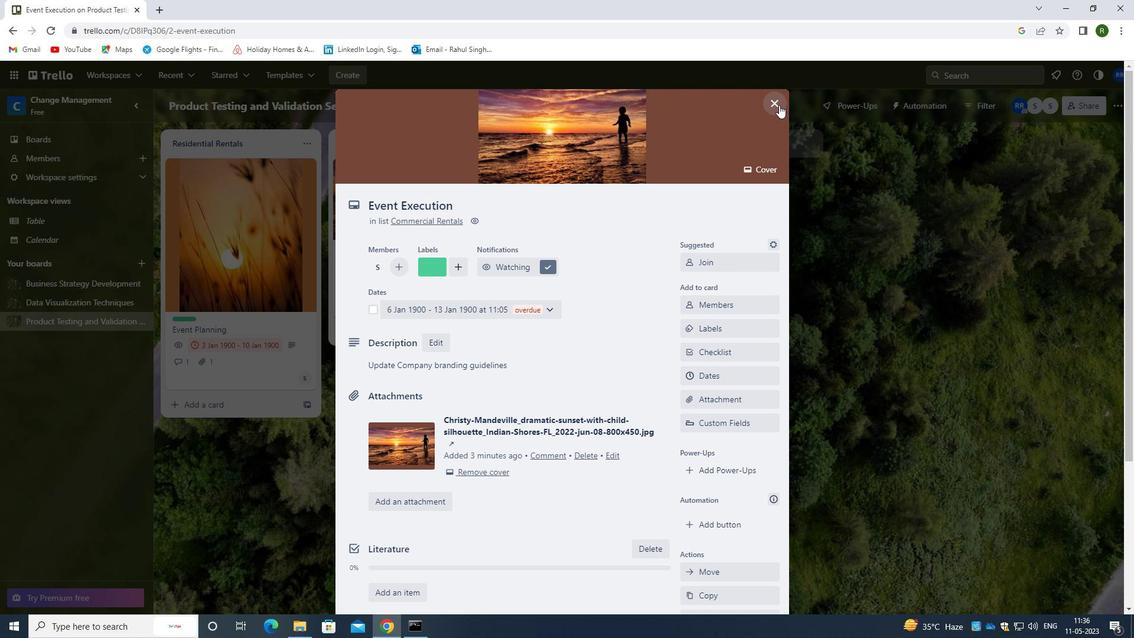 
Action: Mouse moved to (779, 104)
Screenshot: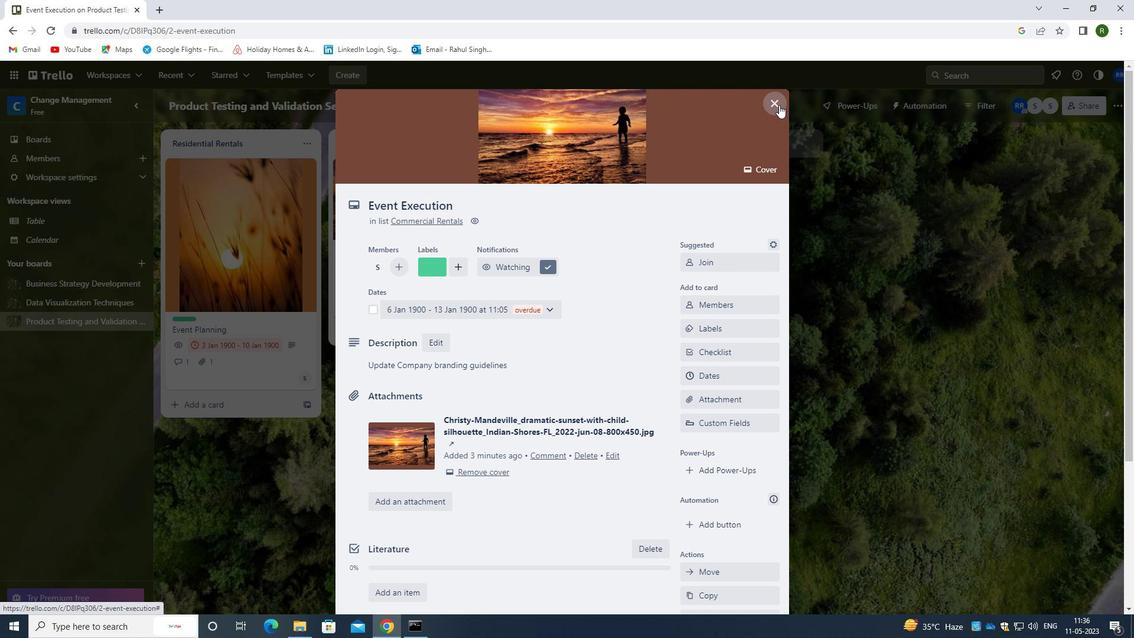 
